 Task: Research Airbnb accommodation in Raahe, Finland from 10th December, 2023 to 15th December, 2023 for 7 adults. Place can be entire room or shared room with 4 bedrooms having 7 beds and 4 bathrooms. Property type can be house. Amenities needed are: wifi, TV, free parkinig on premises, gym, breakfast.
Action: Mouse moved to (464, 148)
Screenshot: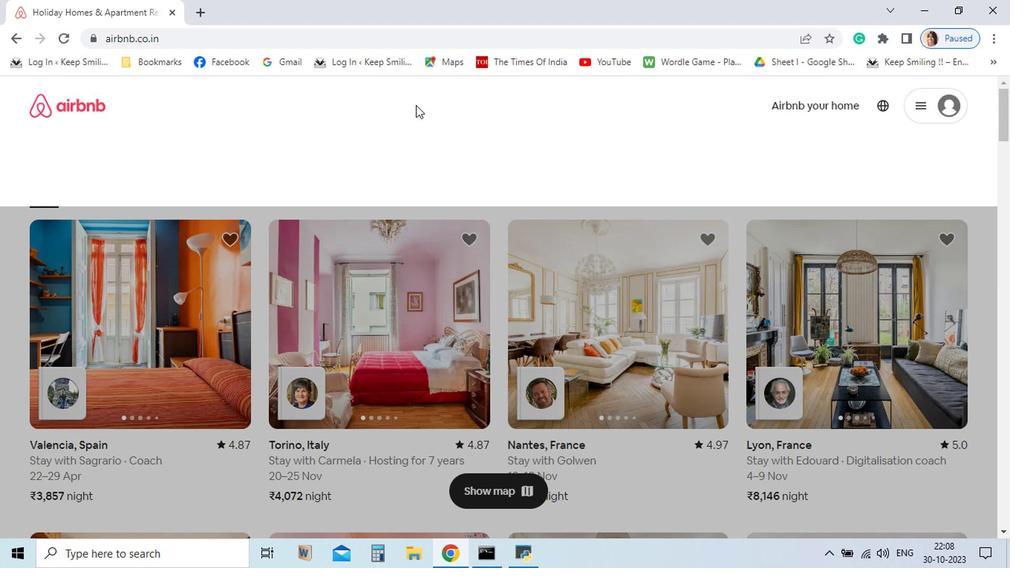
Action: Mouse pressed left at (464, 148)
Screenshot: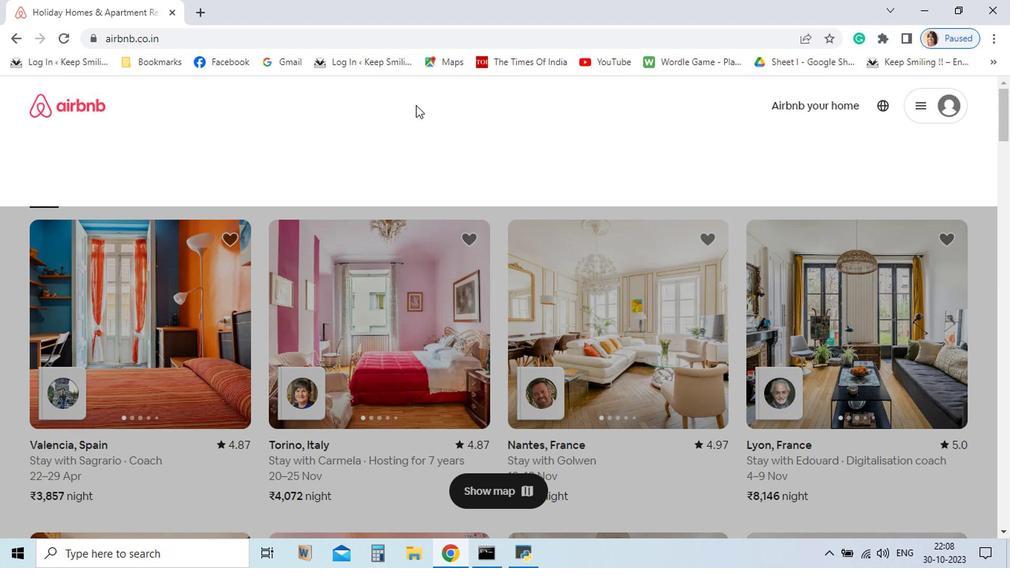 
Action: Mouse moved to (463, 189)
Screenshot: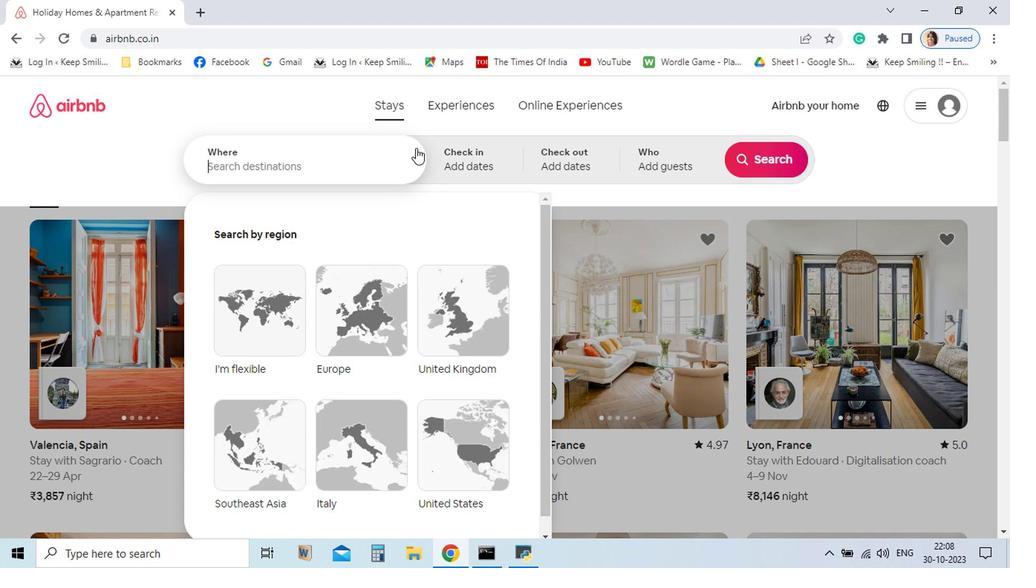 
Action: Key pressed <Key.shift>Raahe
Screenshot: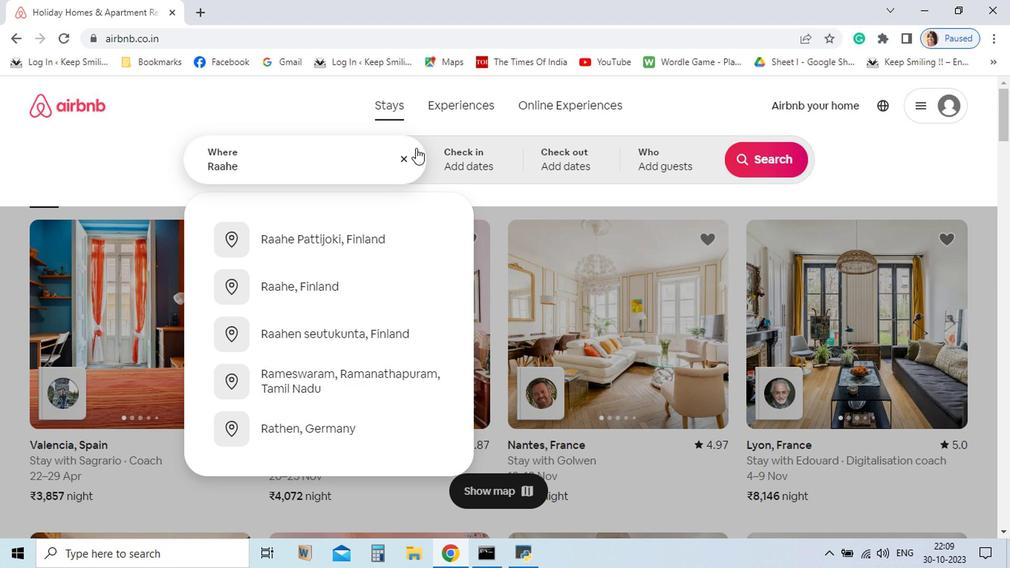 
Action: Mouse moved to (400, 311)
Screenshot: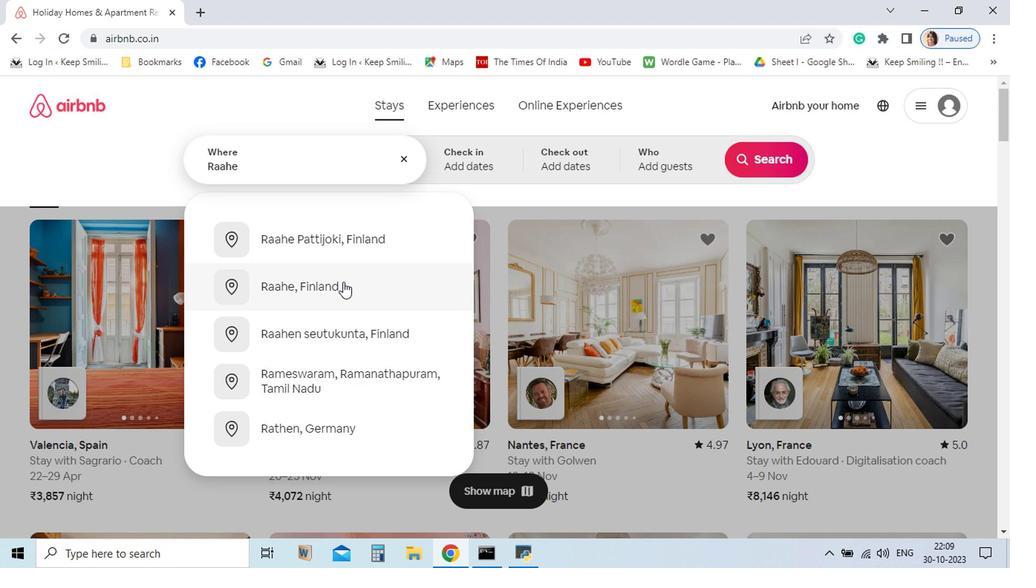 
Action: Mouse pressed left at (400, 311)
Screenshot: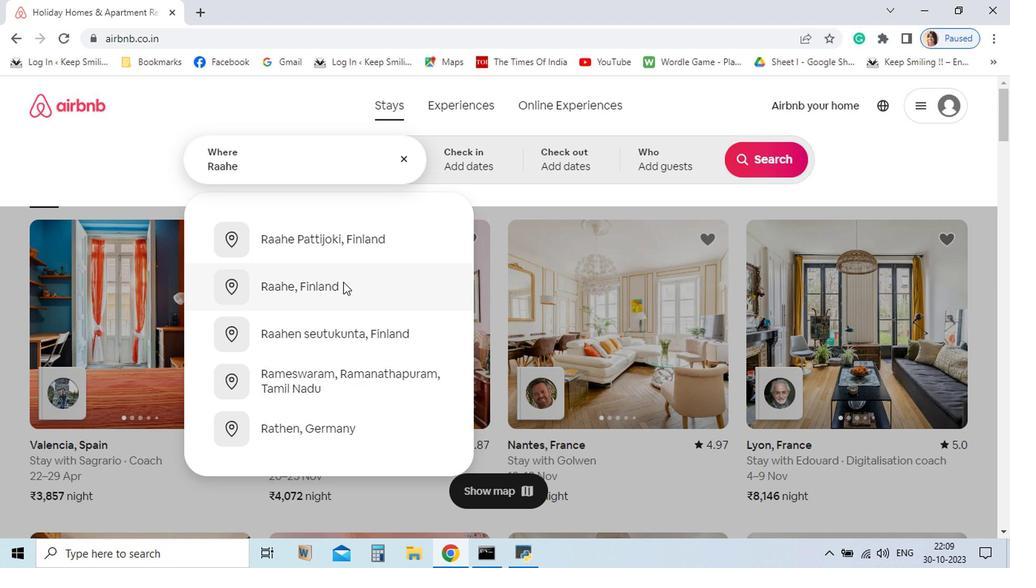 
Action: Mouse moved to (764, 302)
Screenshot: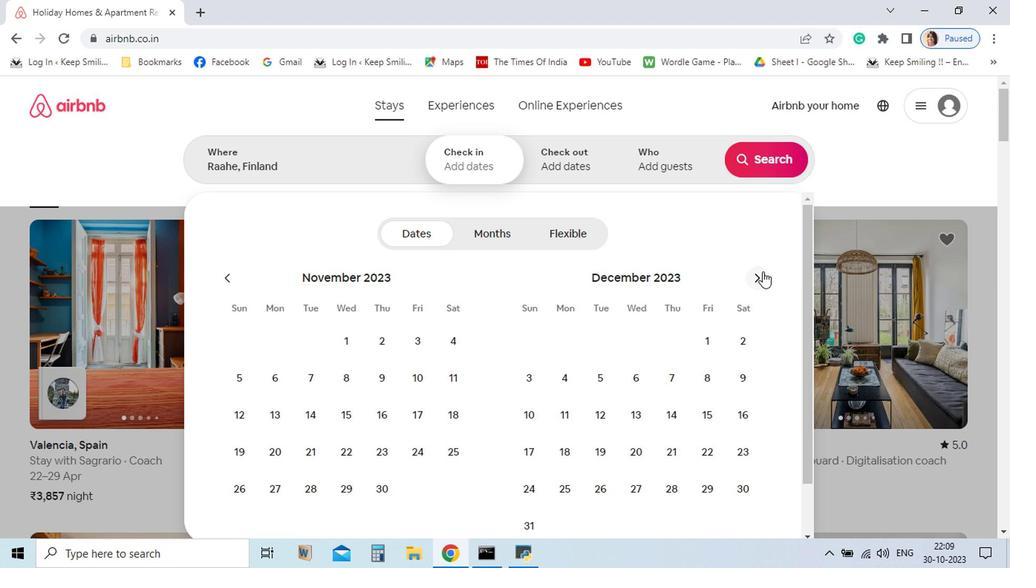 
Action: Mouse pressed left at (764, 302)
Screenshot: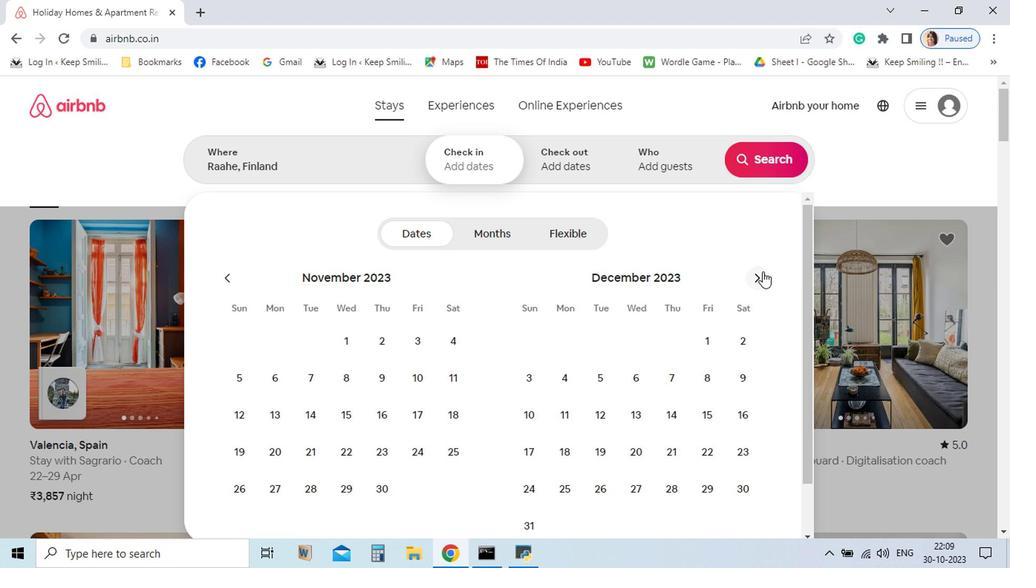 
Action: Mouse moved to (563, 432)
Screenshot: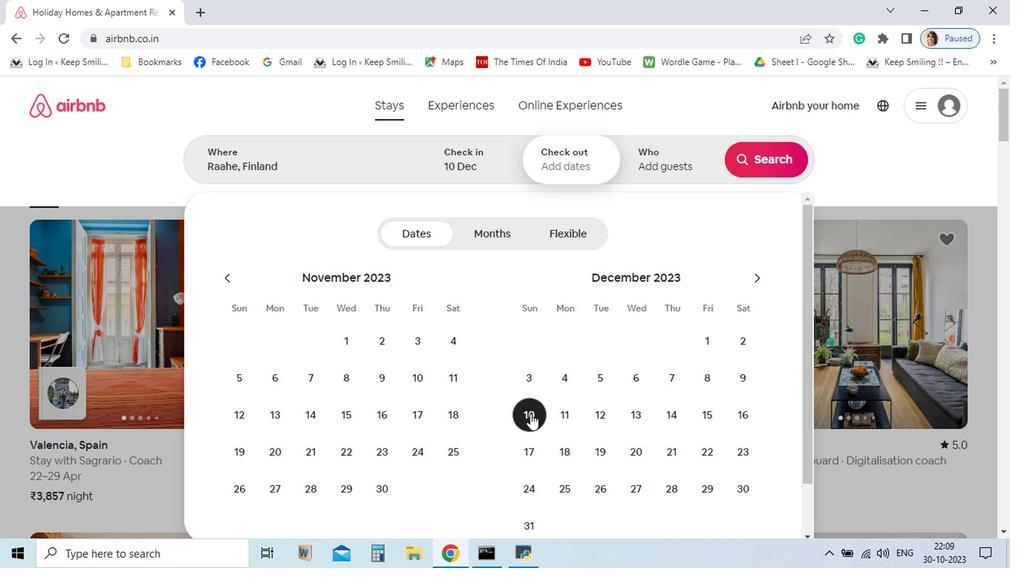 
Action: Mouse pressed left at (563, 432)
Screenshot: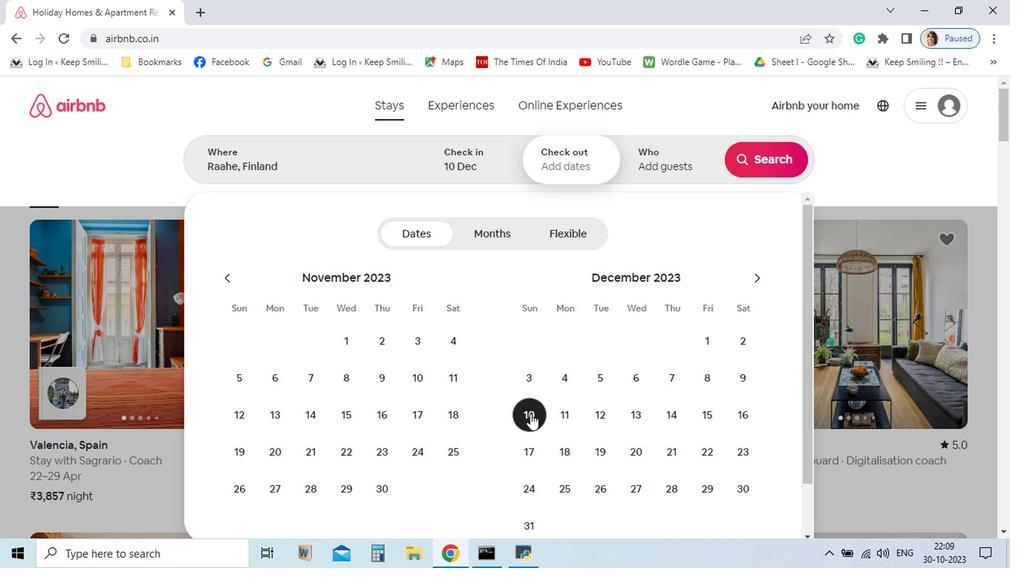 
Action: Mouse moved to (718, 431)
Screenshot: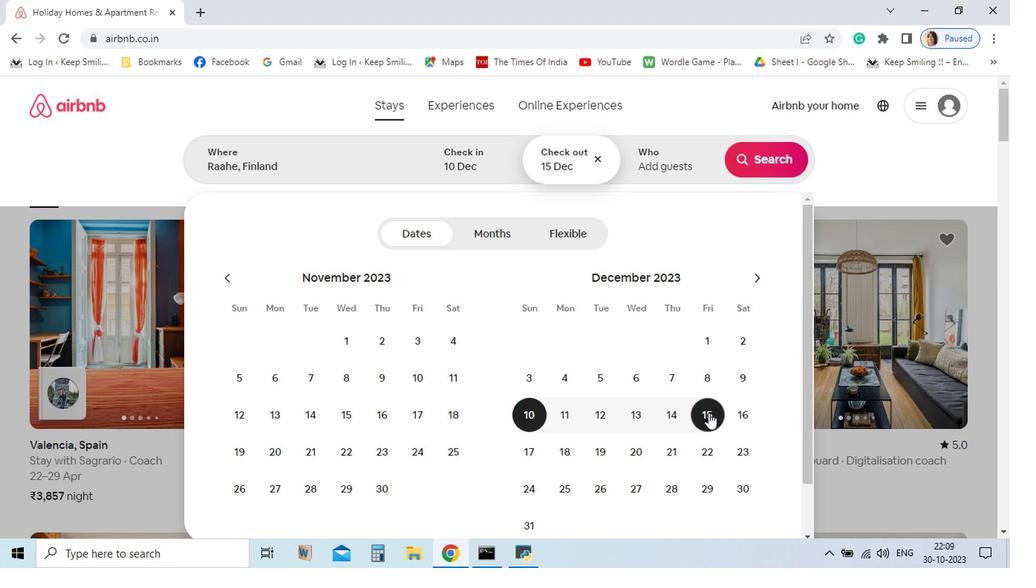 
Action: Mouse pressed left at (718, 431)
Screenshot: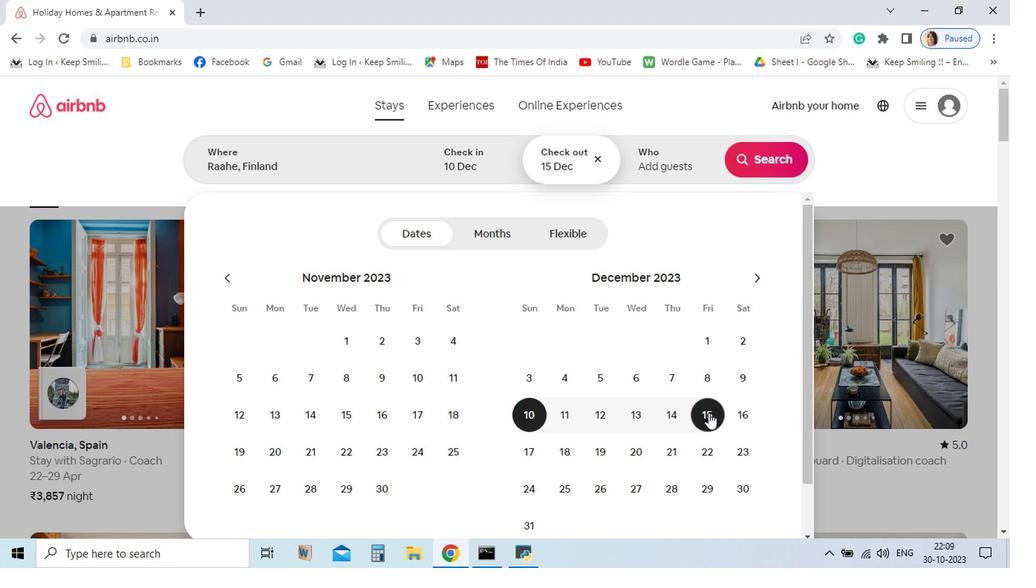 
Action: Mouse moved to (687, 204)
Screenshot: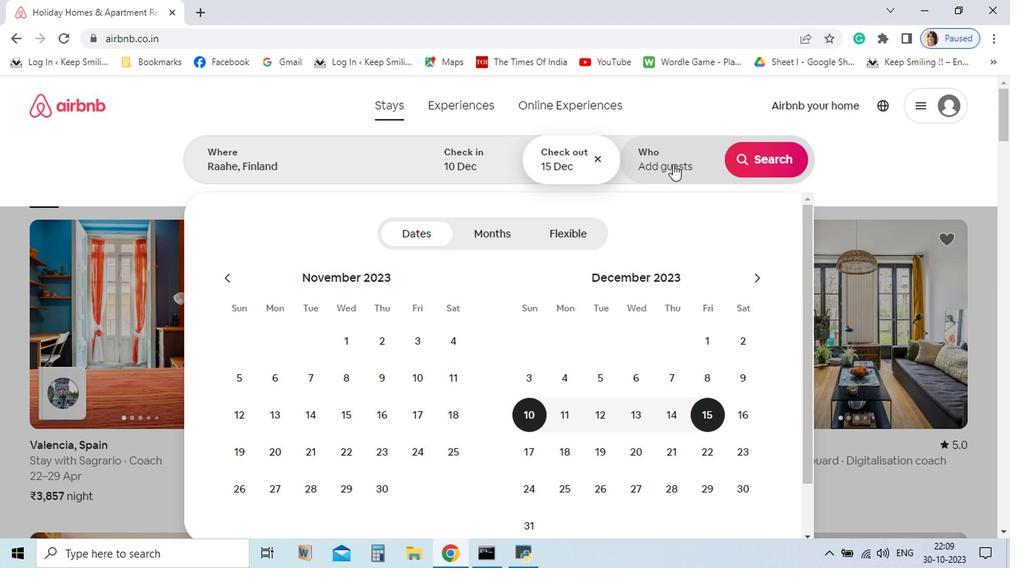 
Action: Mouse pressed left at (687, 204)
Screenshot: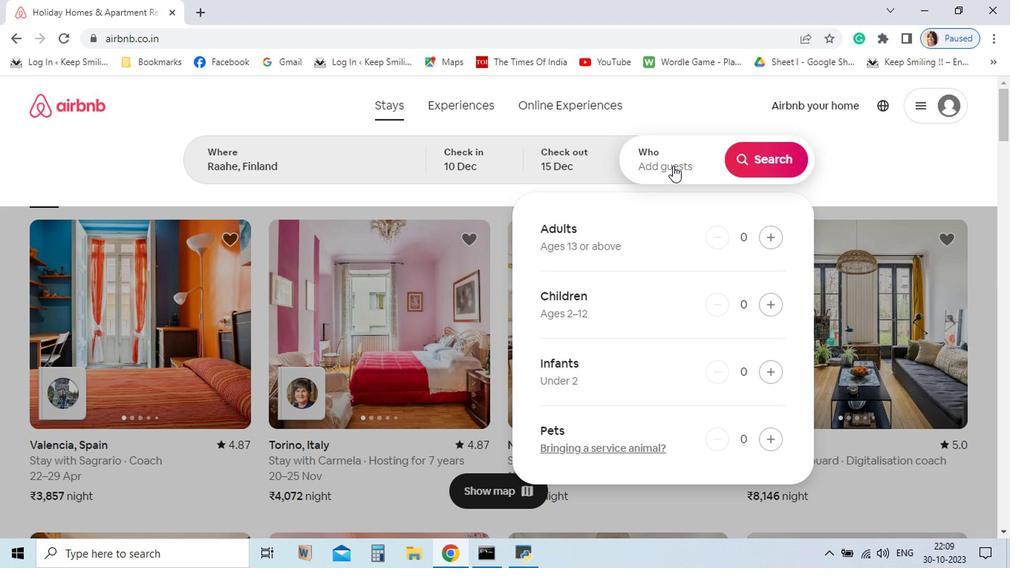 
Action: Mouse moved to (775, 269)
Screenshot: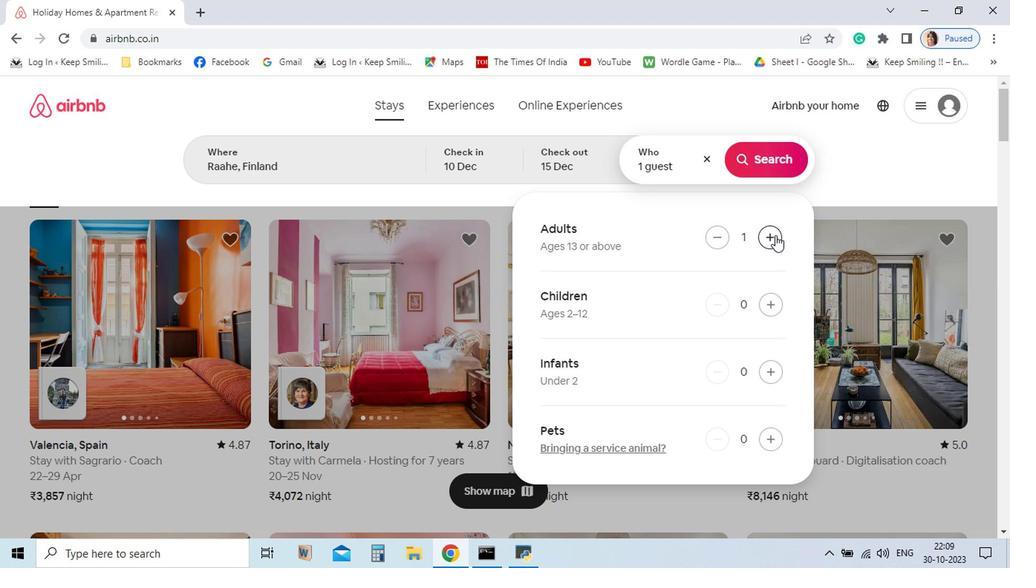
Action: Mouse pressed left at (775, 269)
Screenshot: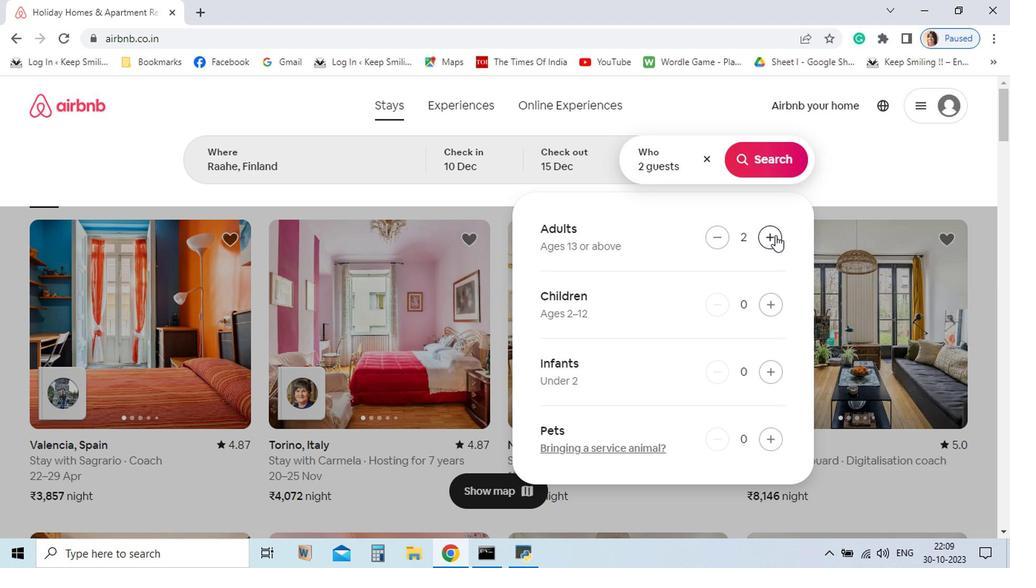 
Action: Mouse pressed left at (775, 269)
Screenshot: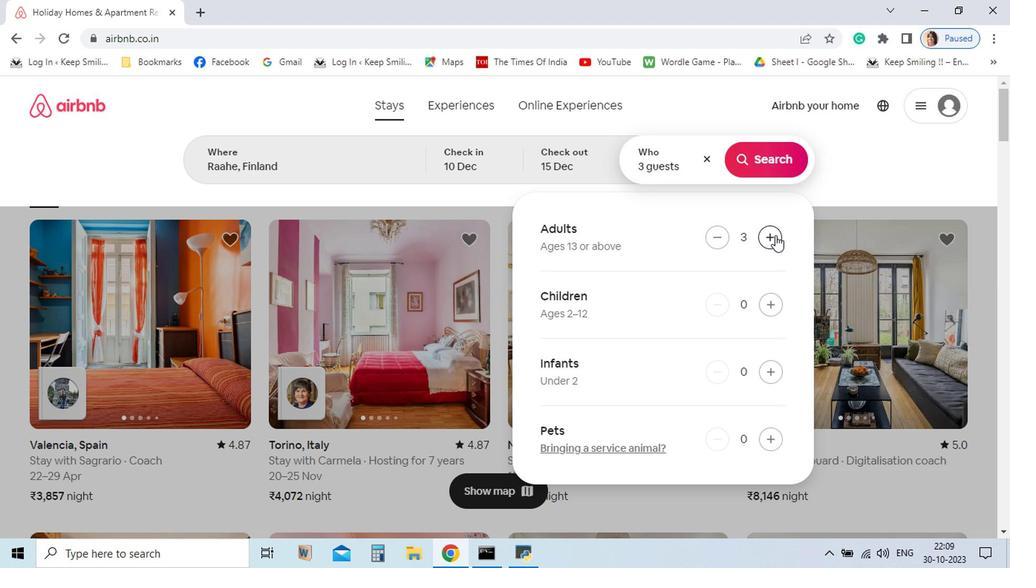 
Action: Mouse pressed left at (775, 269)
Screenshot: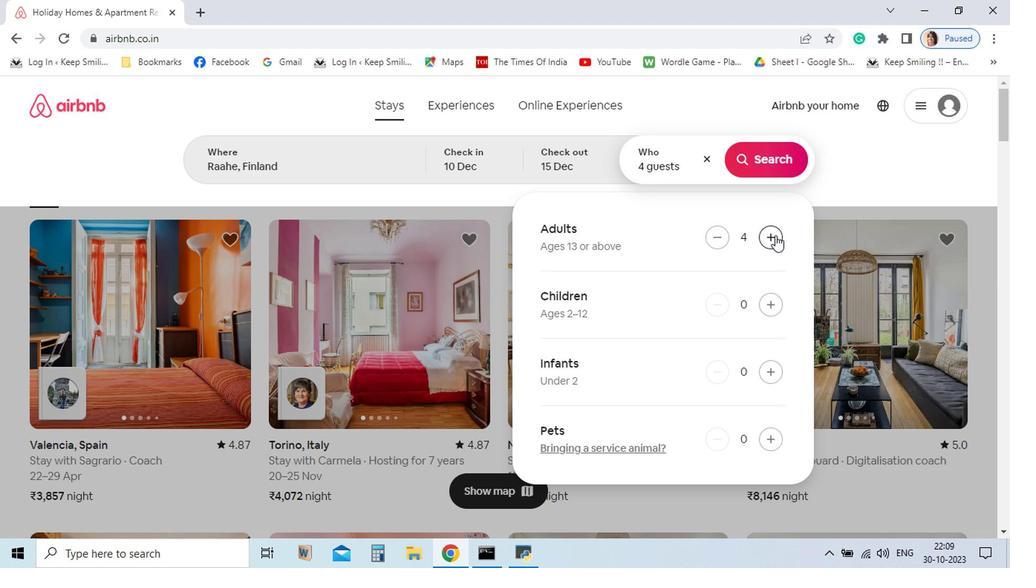 
Action: Mouse pressed left at (775, 269)
Screenshot: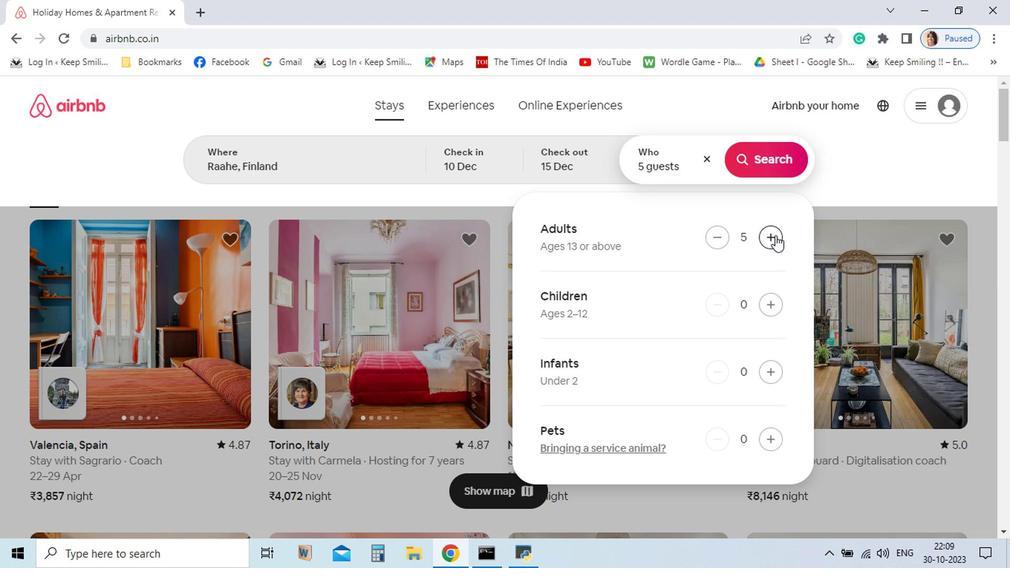 
Action: Mouse pressed left at (775, 269)
Screenshot: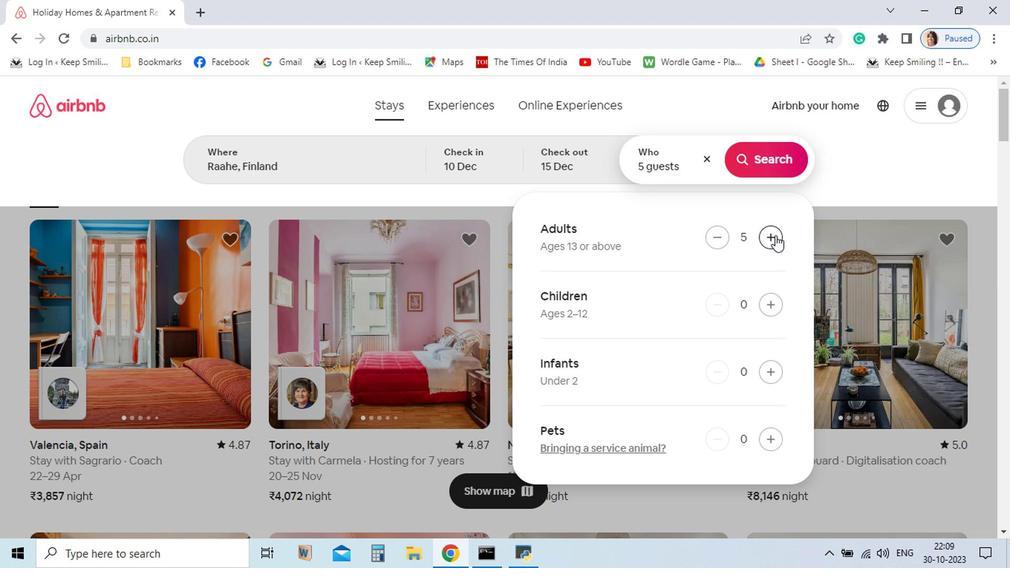 
Action: Mouse pressed left at (775, 269)
Screenshot: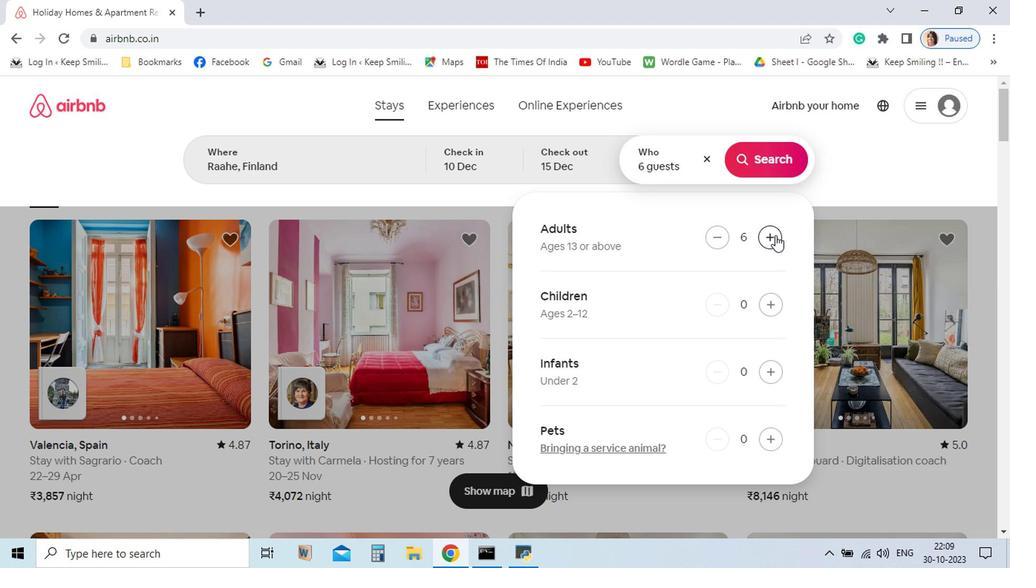 
Action: Mouse pressed left at (775, 269)
Screenshot: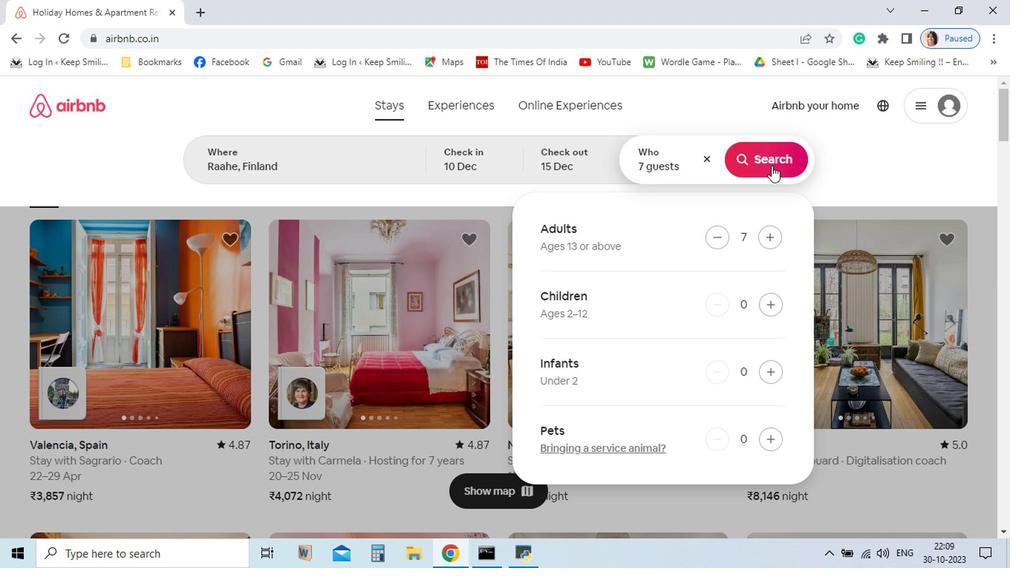 
Action: Mouse moved to (770, 195)
Screenshot: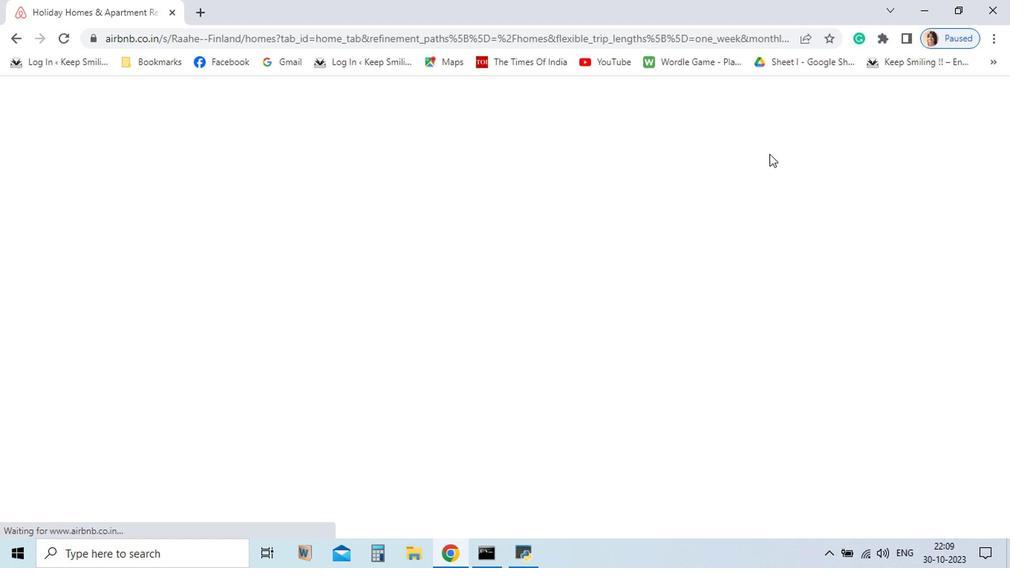 
Action: Mouse pressed left at (770, 195)
Screenshot: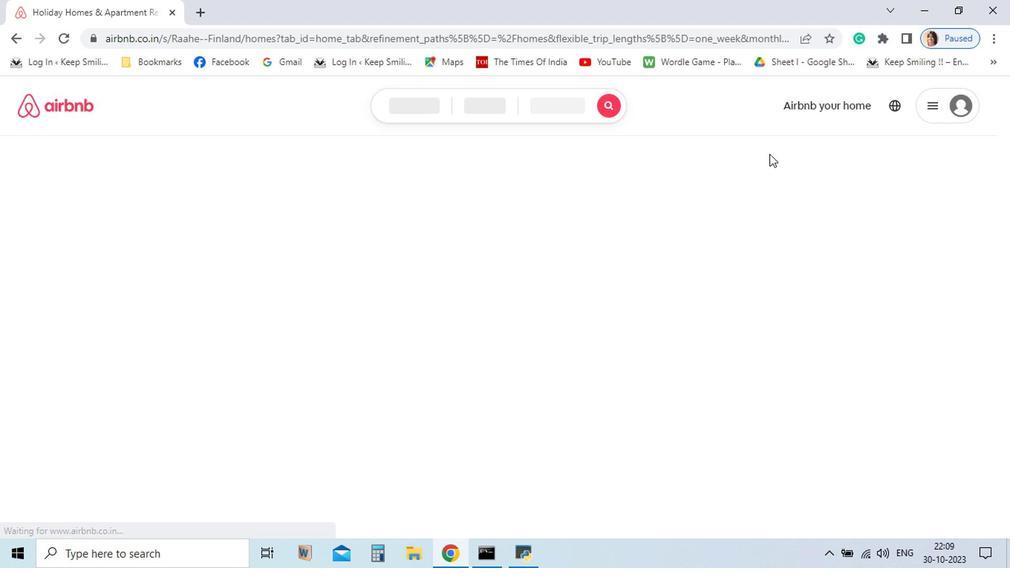 
Action: Mouse moved to (787, 200)
Screenshot: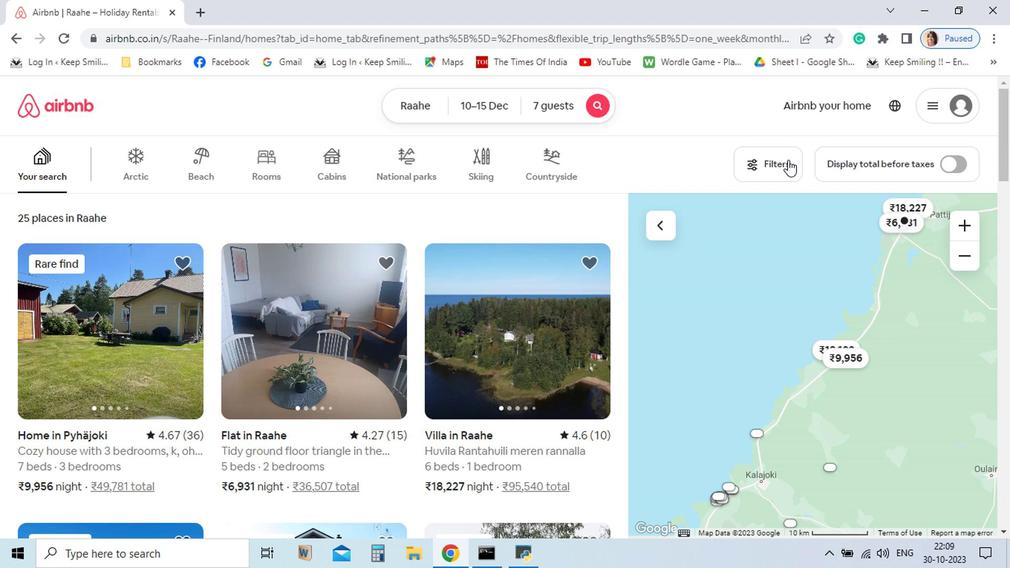
Action: Mouse pressed left at (787, 200)
Screenshot: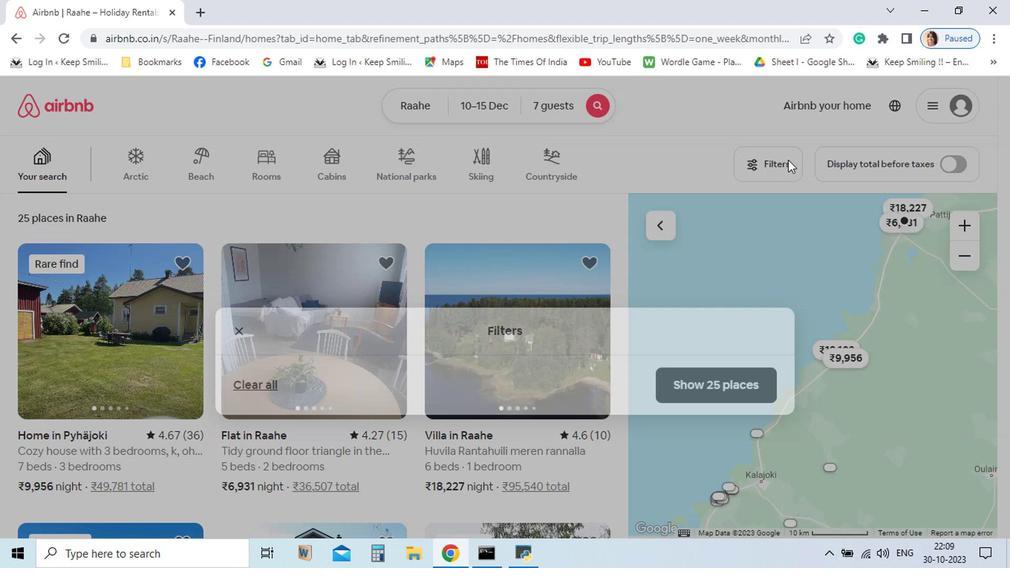 
Action: Mouse moved to (790, 230)
Screenshot: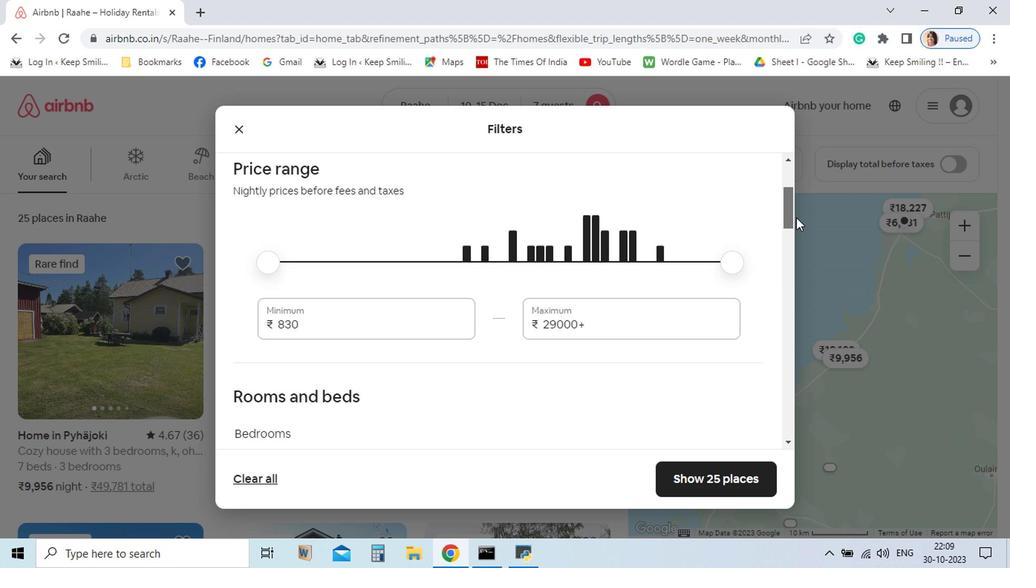 
Action: Mouse pressed left at (790, 230)
Screenshot: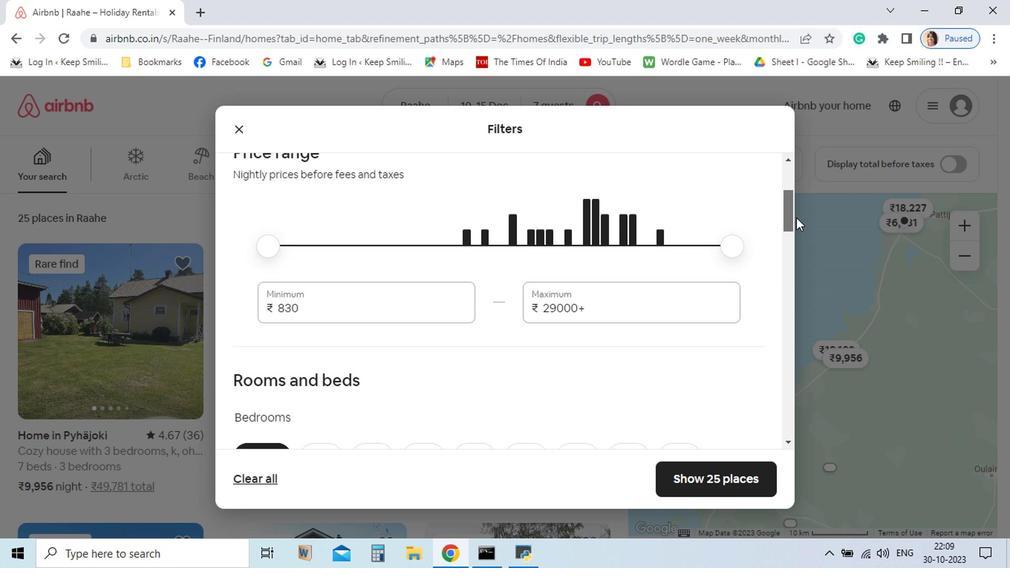 
Action: Mouse moved to (523, 343)
Screenshot: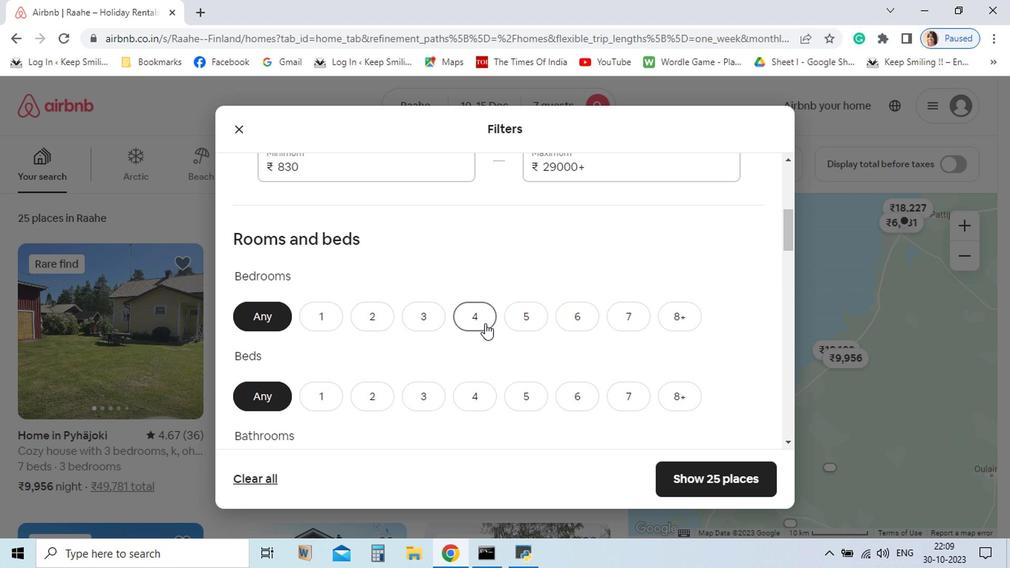 
Action: Mouse pressed left at (523, 343)
Screenshot: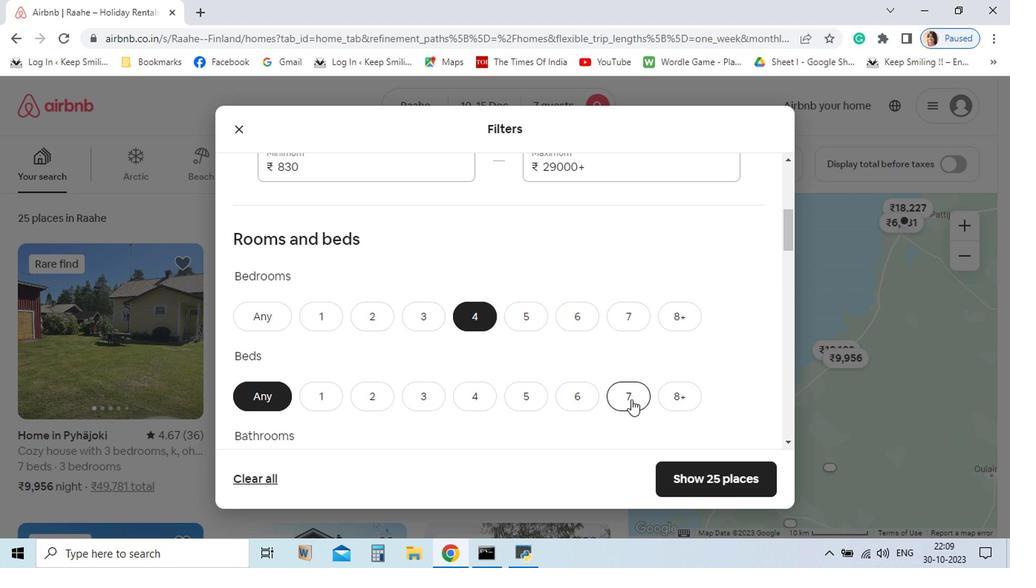 
Action: Mouse moved to (651, 412)
Screenshot: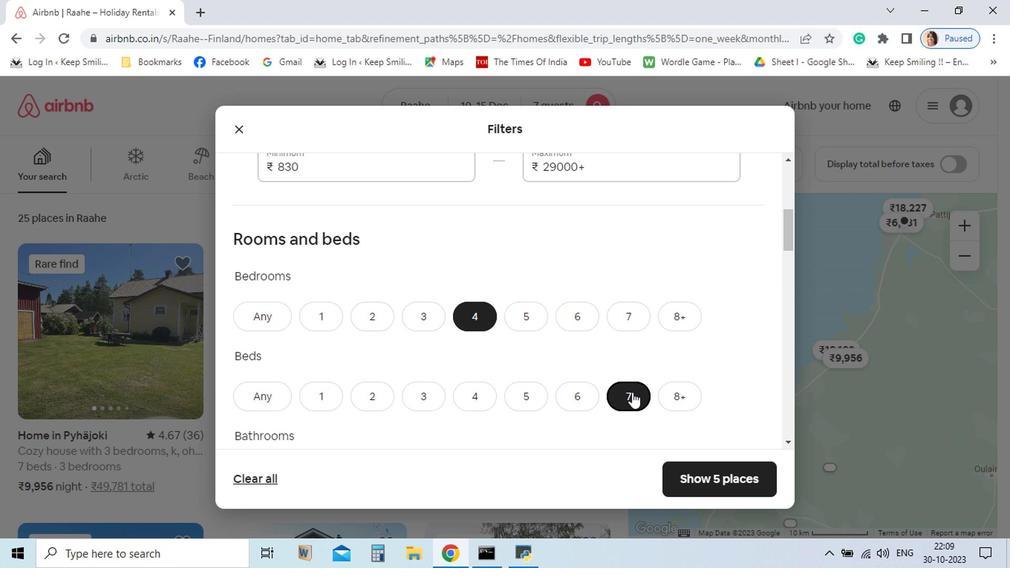 
Action: Mouse pressed left at (651, 412)
Screenshot: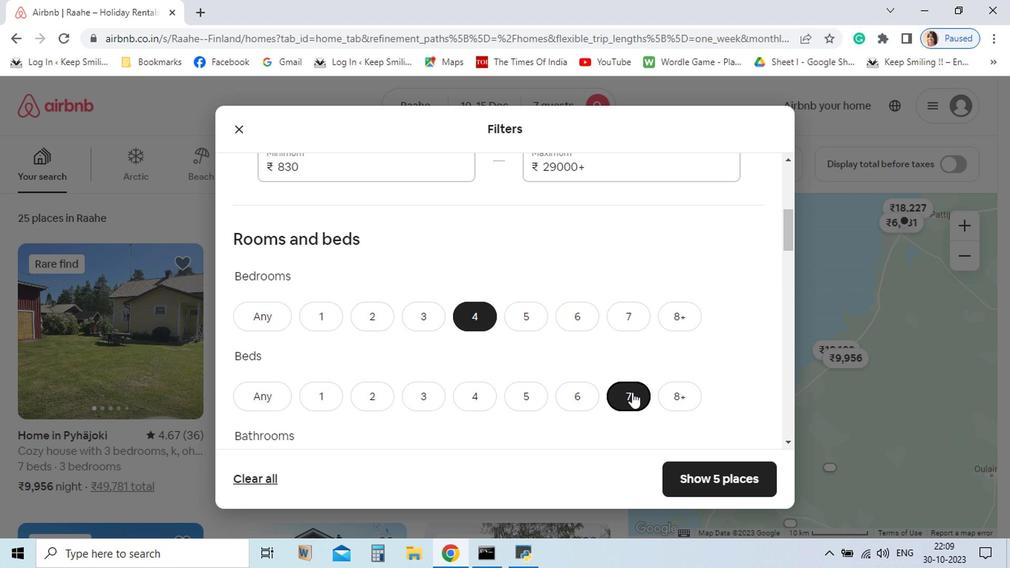 
Action: Mouse moved to (651, 412)
Screenshot: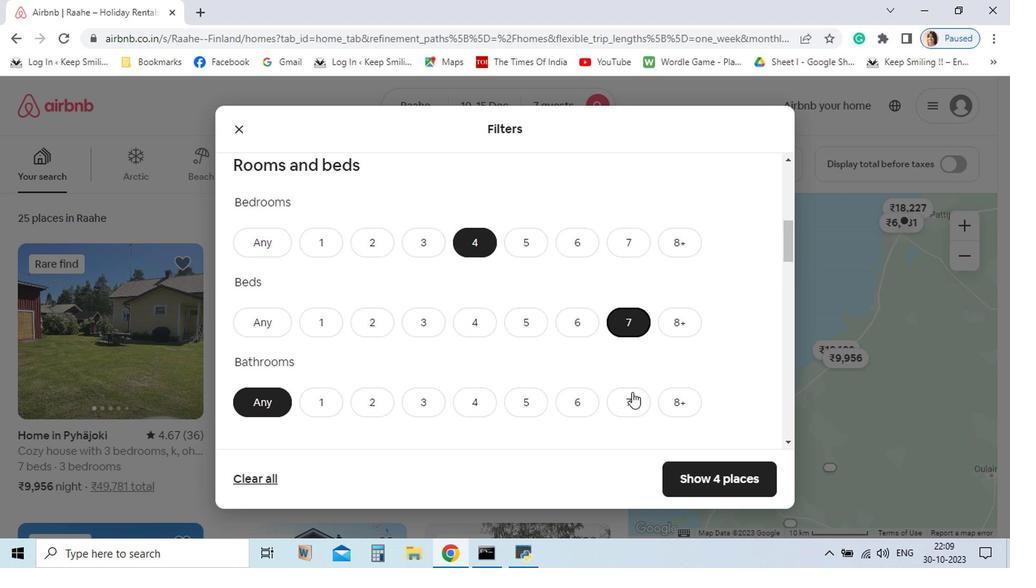 
Action: Mouse scrolled (651, 411) with delta (0, -1)
Screenshot: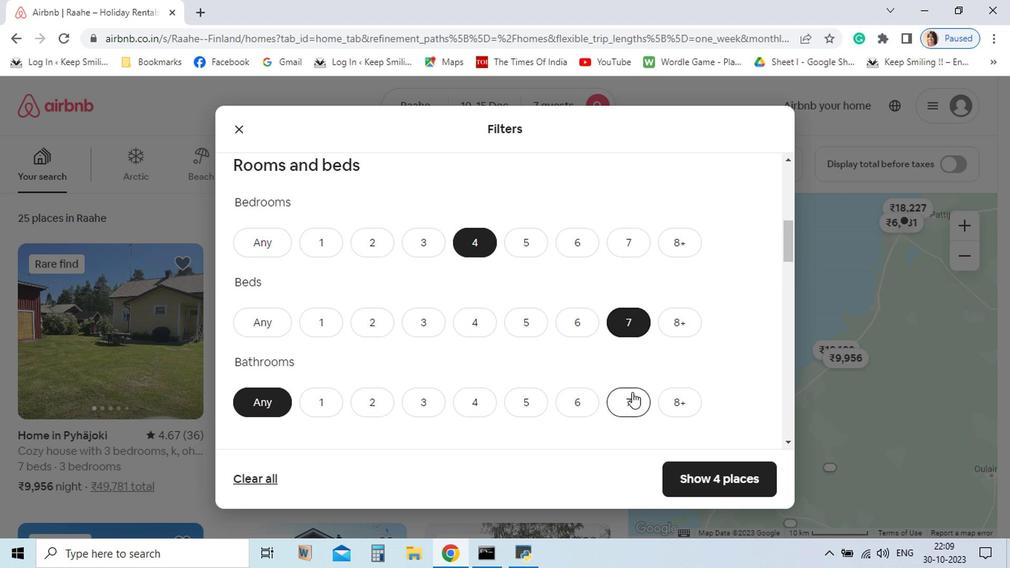 
Action: Mouse moved to (512, 424)
Screenshot: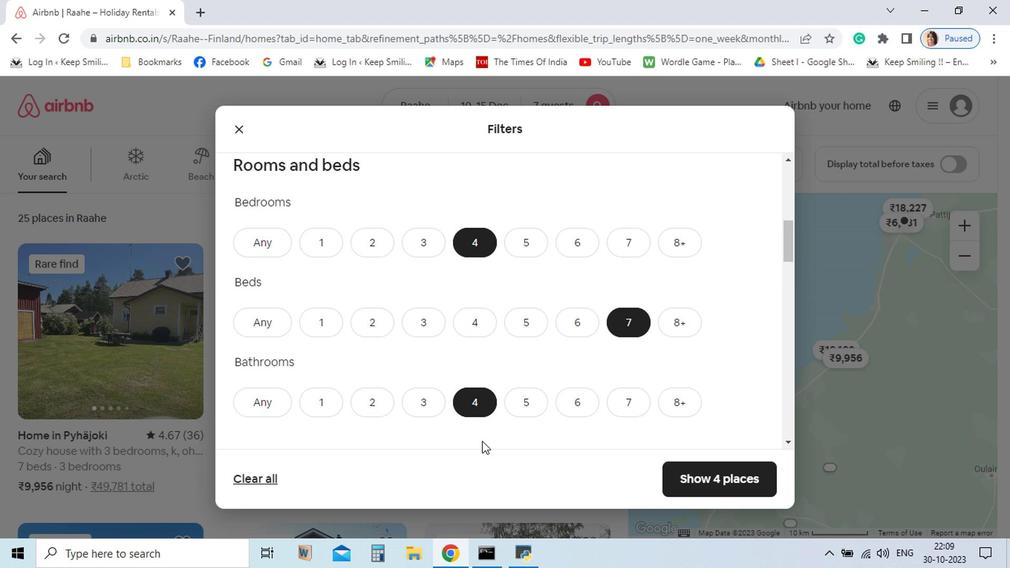 
Action: Mouse pressed left at (512, 424)
Screenshot: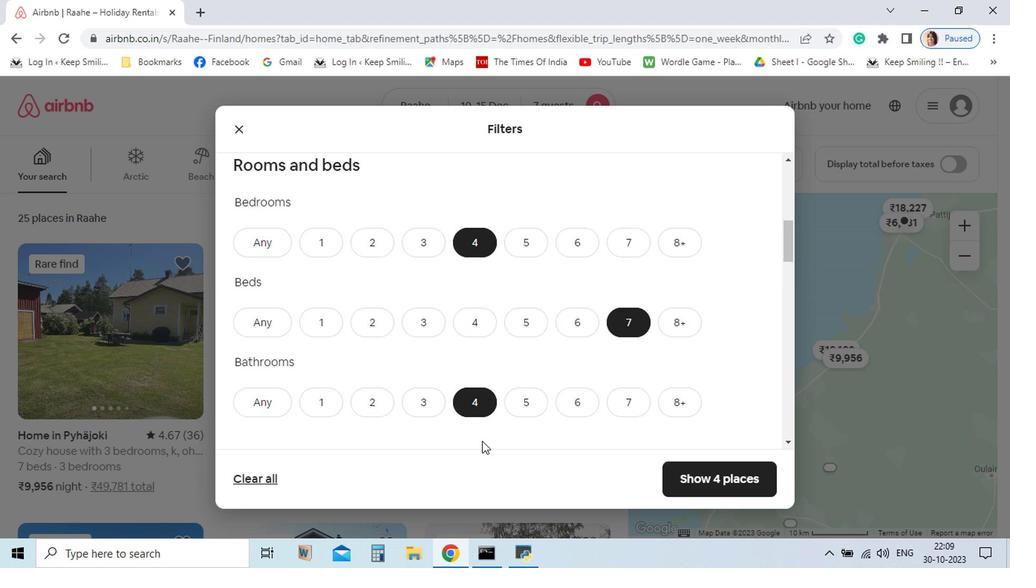 
Action: Mouse moved to (521, 457)
Screenshot: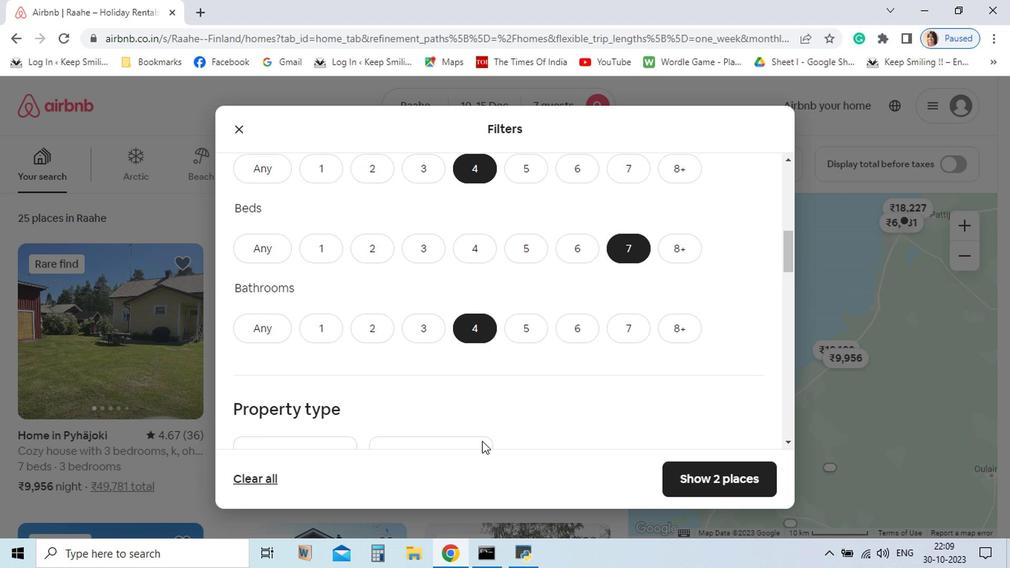 
Action: Mouse scrolled (521, 456) with delta (0, 0)
Screenshot: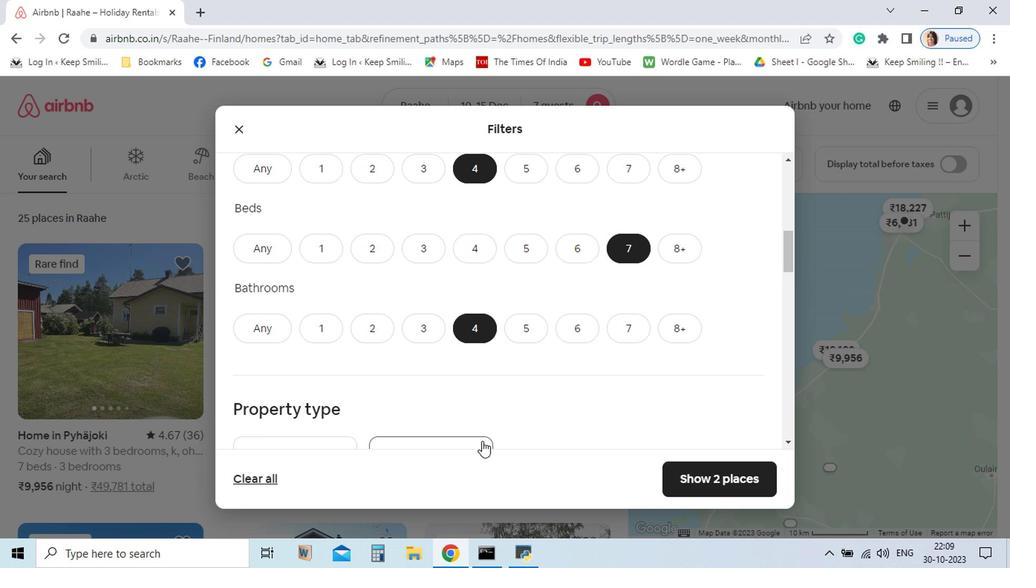 
Action: Mouse scrolled (521, 456) with delta (0, 0)
Screenshot: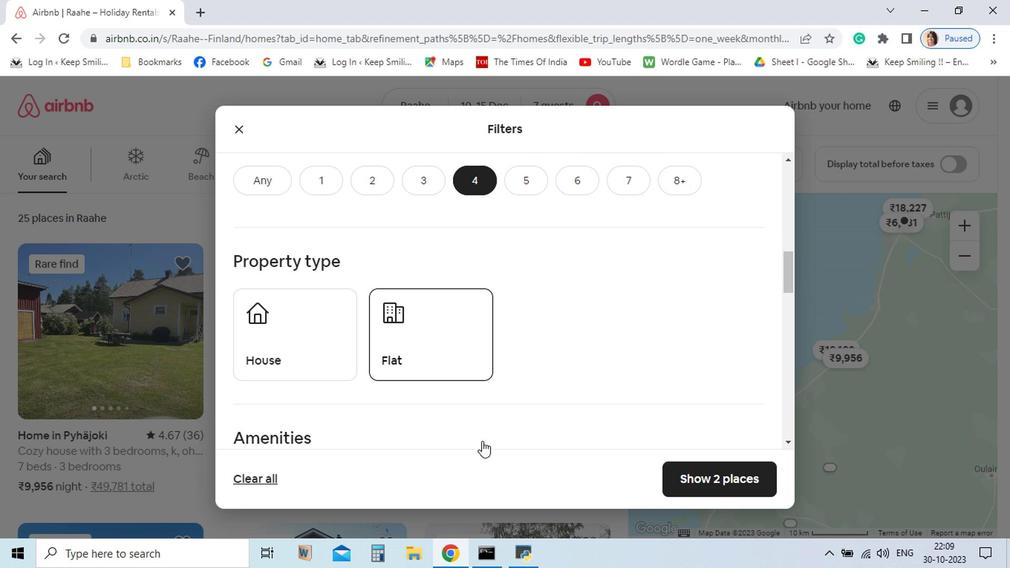 
Action: Mouse scrolled (521, 456) with delta (0, 0)
Screenshot: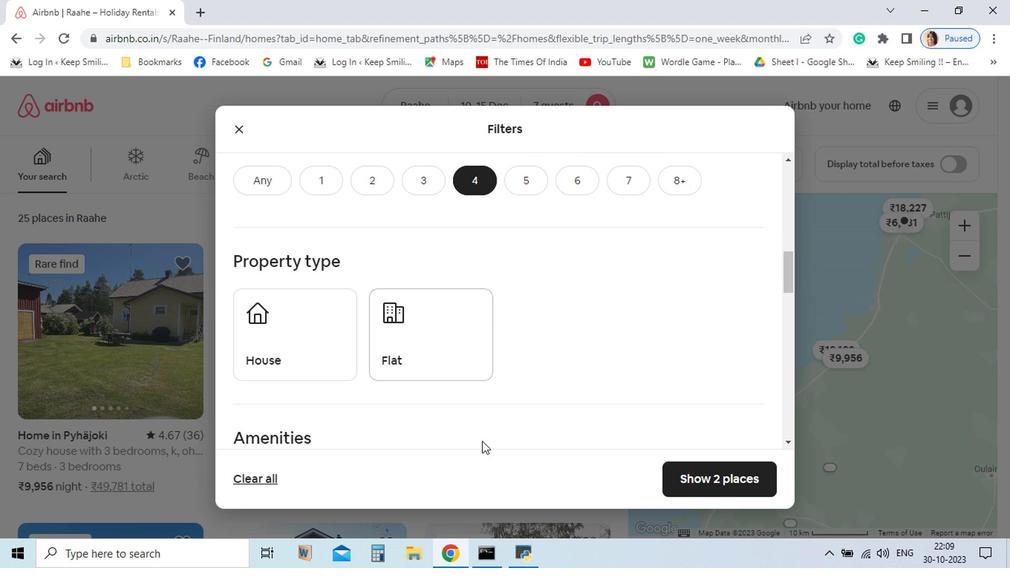 
Action: Mouse moved to (338, 366)
Screenshot: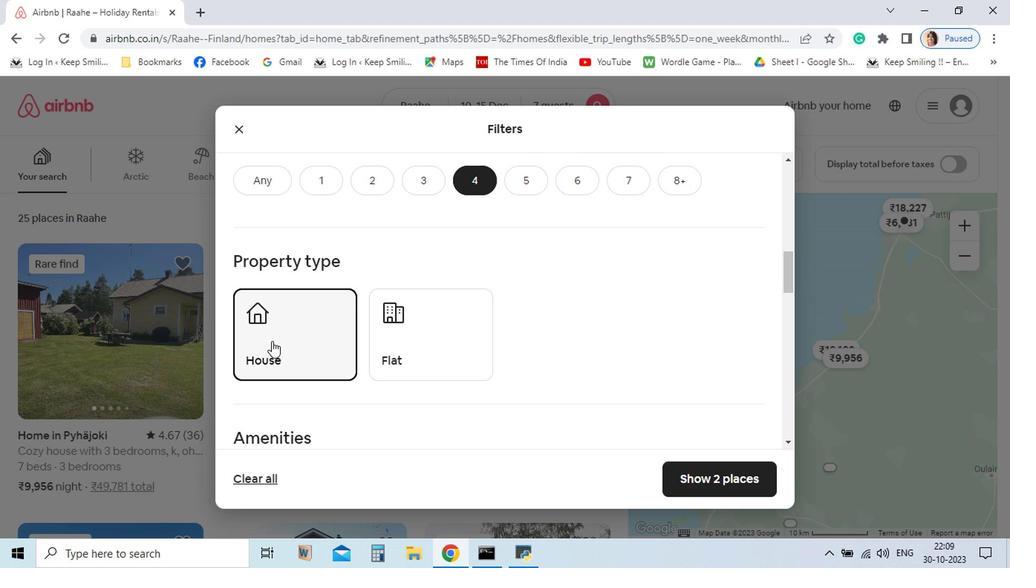 
Action: Mouse pressed left at (338, 366)
Screenshot: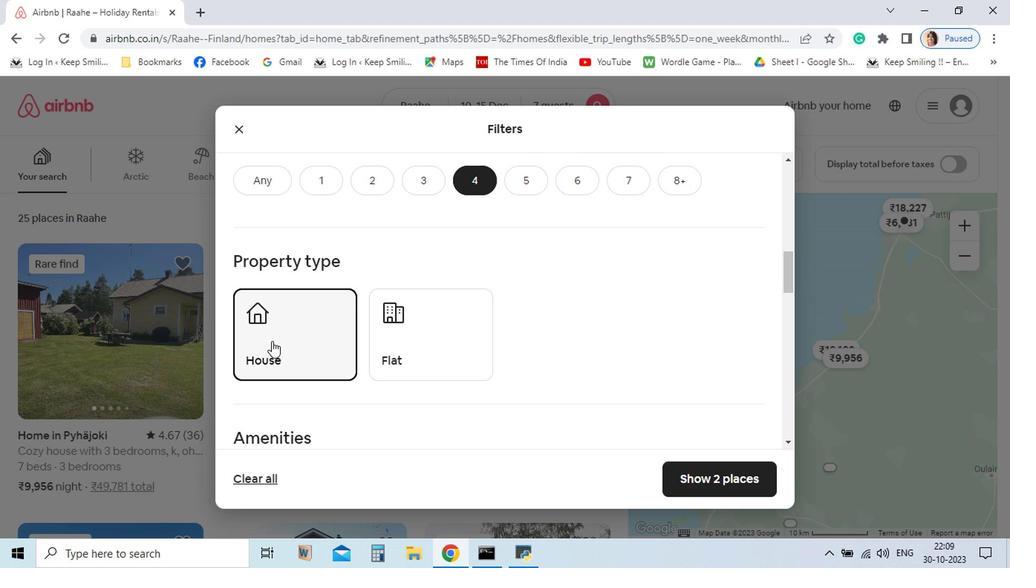 
Action: Mouse moved to (515, 429)
Screenshot: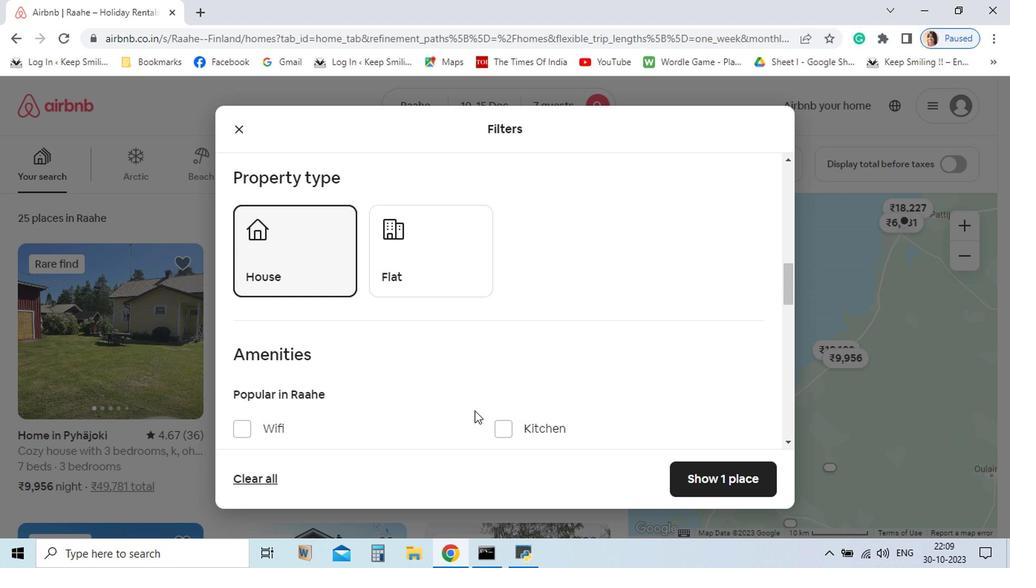 
Action: Mouse scrolled (515, 428) with delta (0, -1)
Screenshot: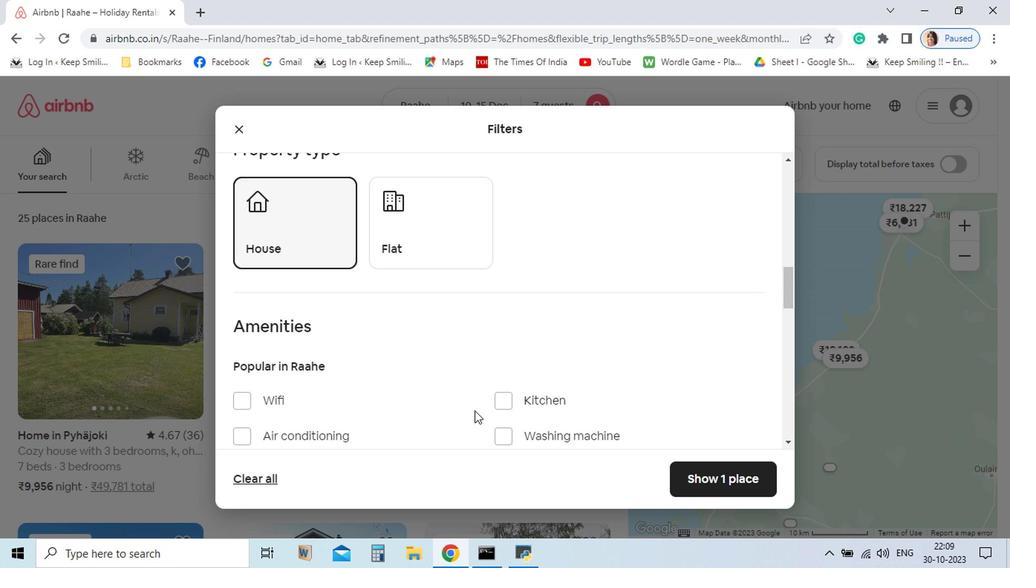 
Action: Mouse scrolled (515, 428) with delta (0, -1)
Screenshot: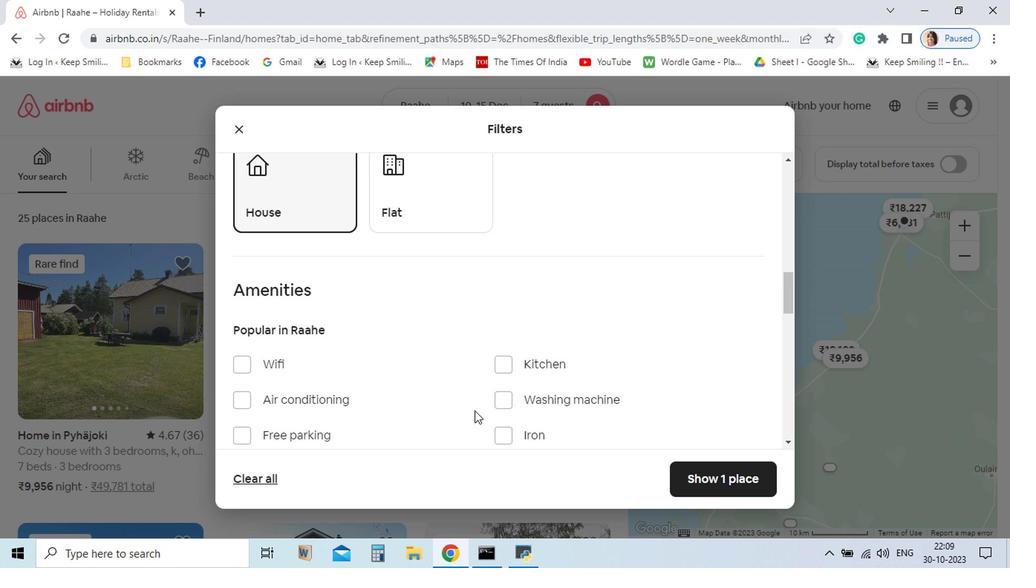 
Action: Mouse moved to (316, 385)
Screenshot: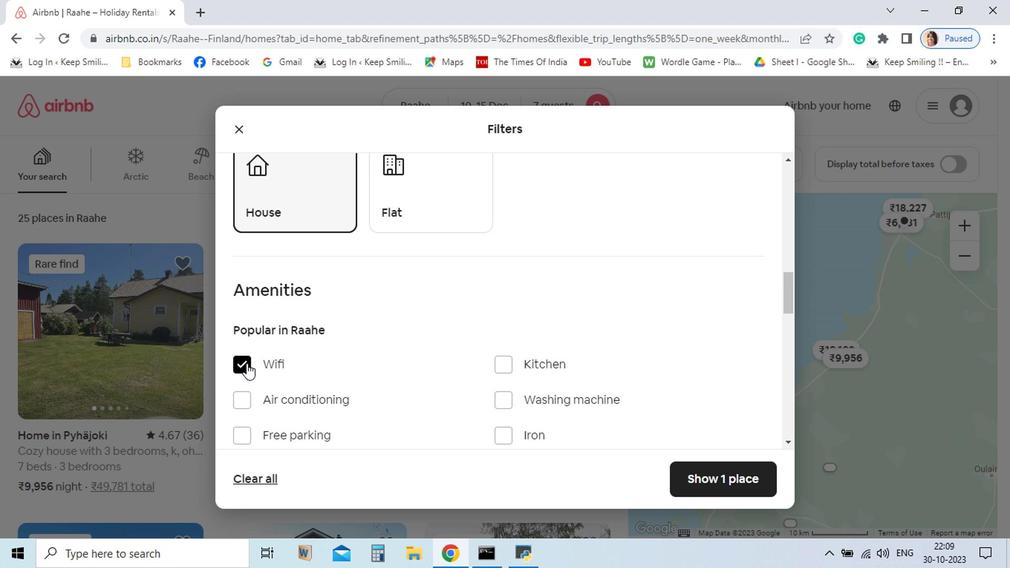 
Action: Mouse pressed left at (316, 385)
Screenshot: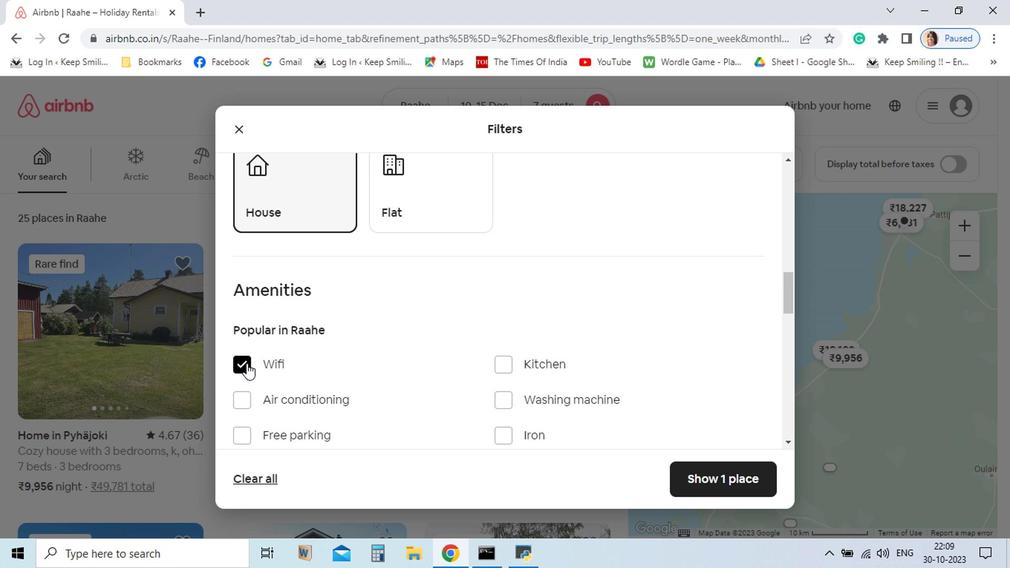 
Action: Mouse moved to (354, 245)
Screenshot: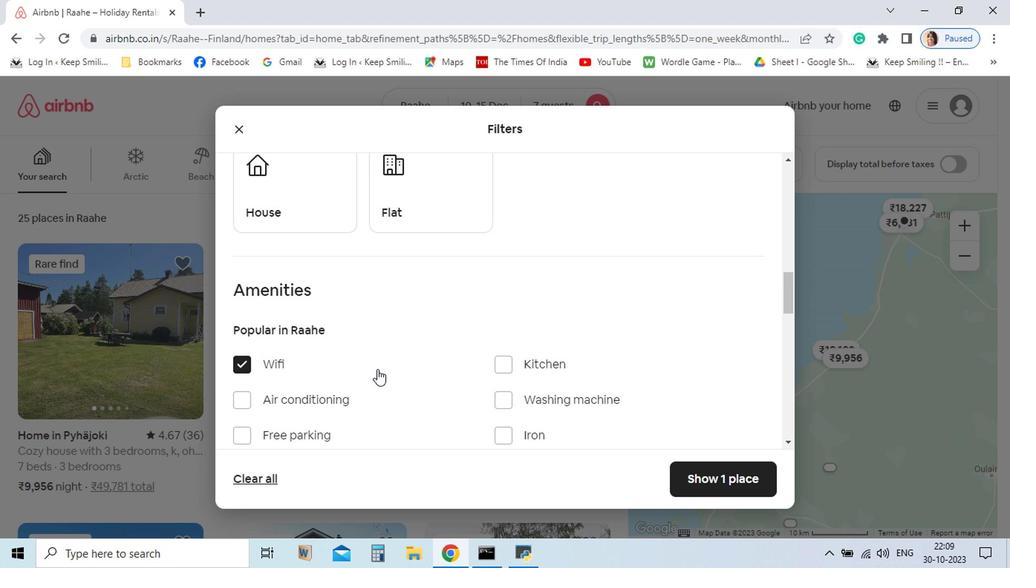 
Action: Mouse pressed left at (354, 245)
Screenshot: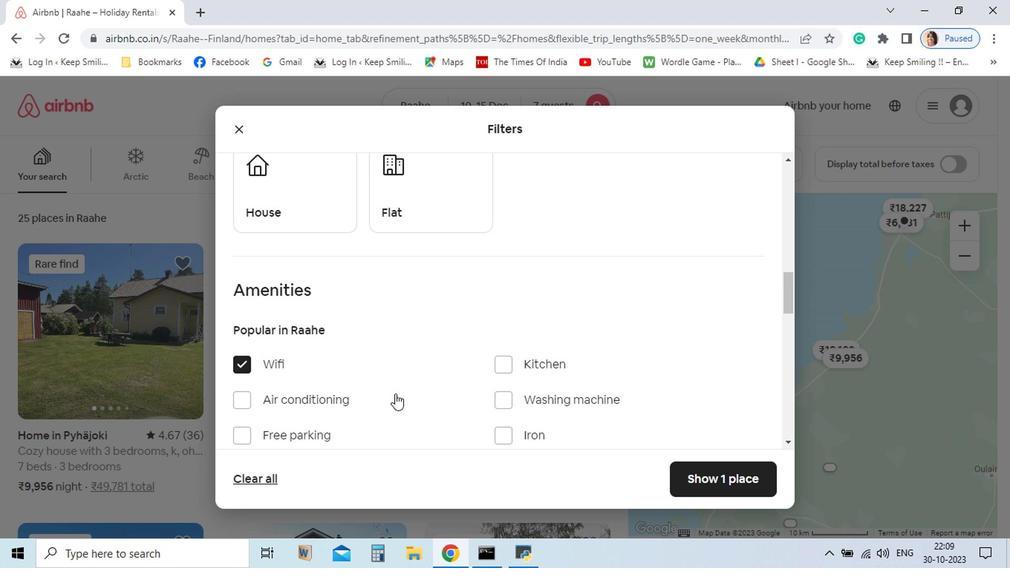 
Action: Mouse moved to (479, 444)
Screenshot: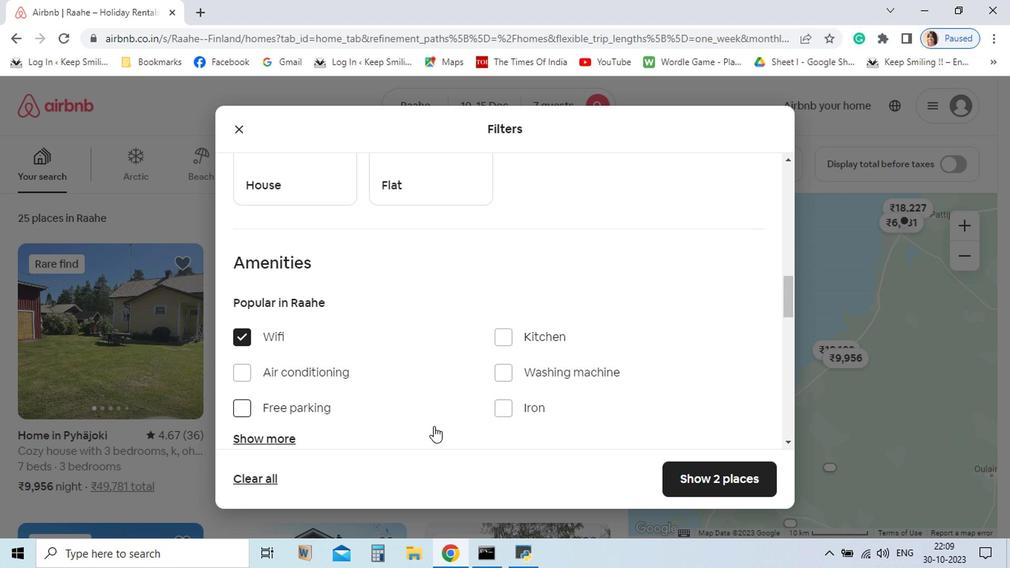 
Action: Mouse scrolled (479, 442) with delta (0, -1)
Screenshot: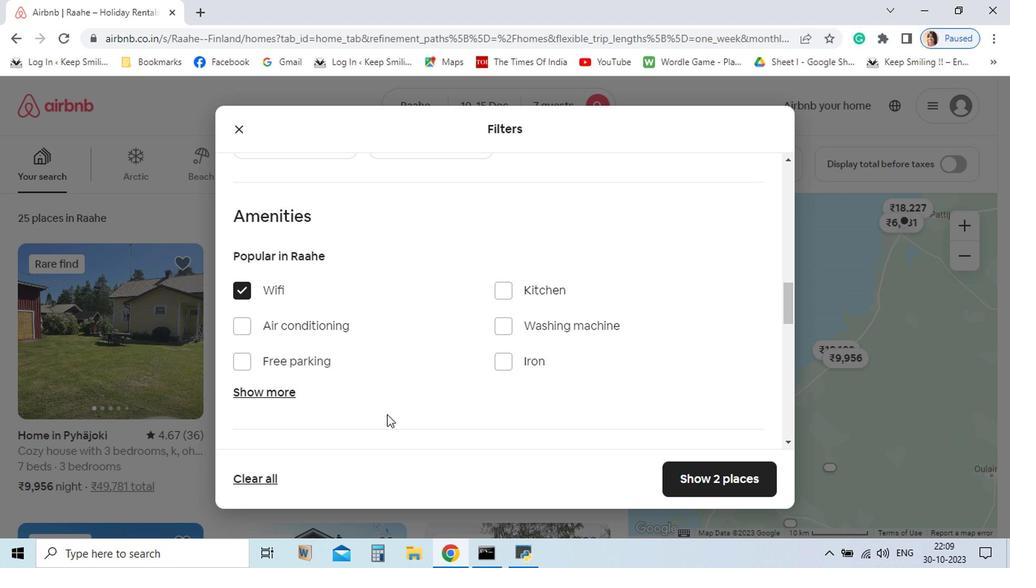 
Action: Mouse moved to (313, 378)
Screenshot: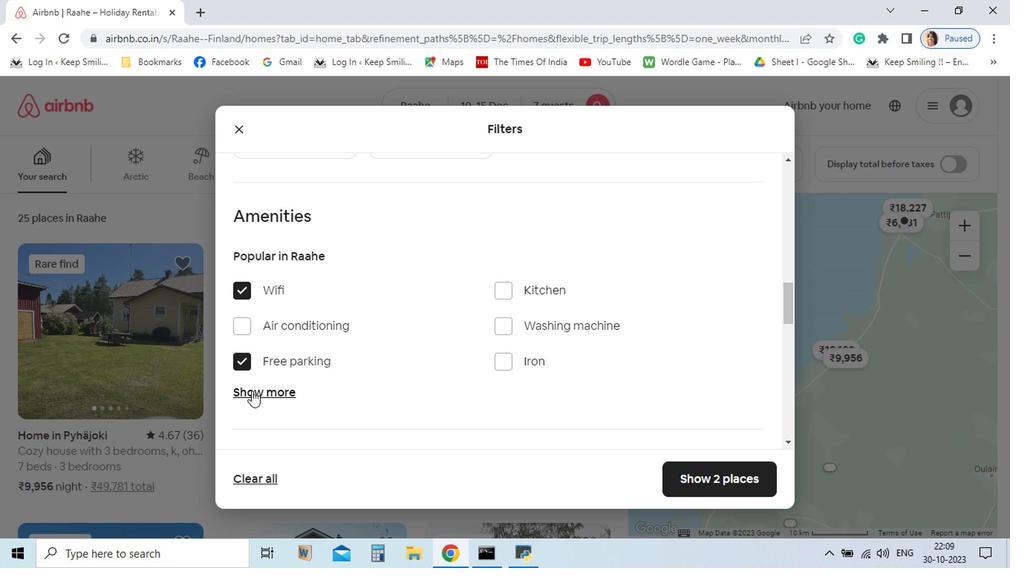 
Action: Mouse pressed left at (313, 378)
Screenshot: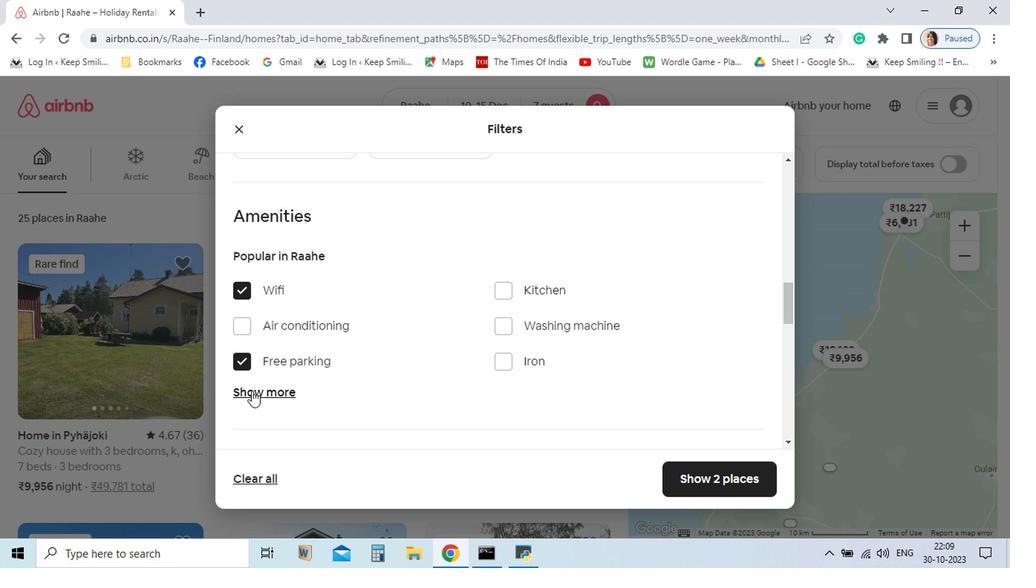
Action: Mouse moved to (321, 411)
Screenshot: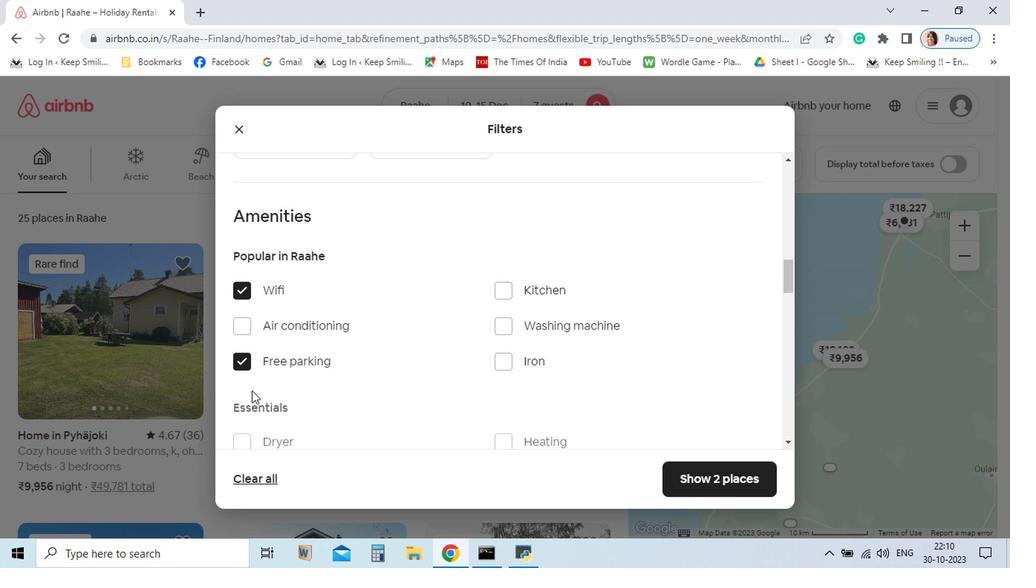 
Action: Mouse pressed left at (321, 411)
Screenshot: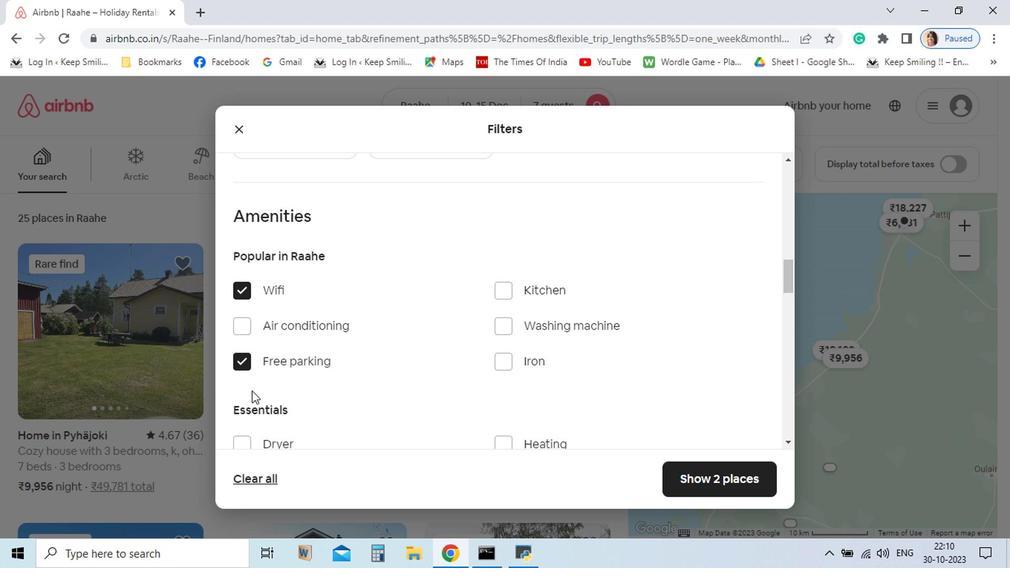 
Action: Mouse moved to (482, 442)
Screenshot: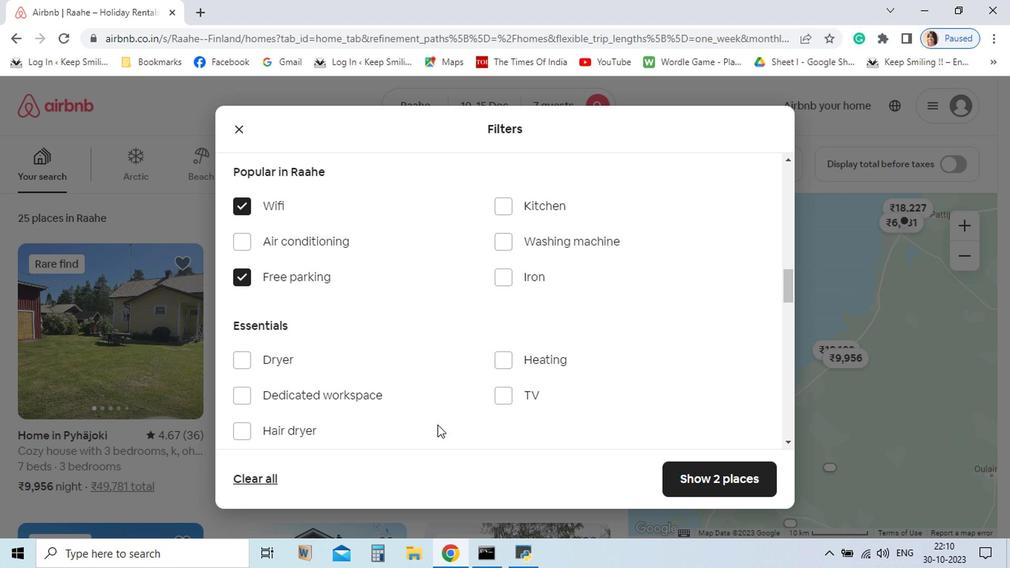 
Action: Mouse scrolled (482, 441) with delta (0, 0)
Screenshot: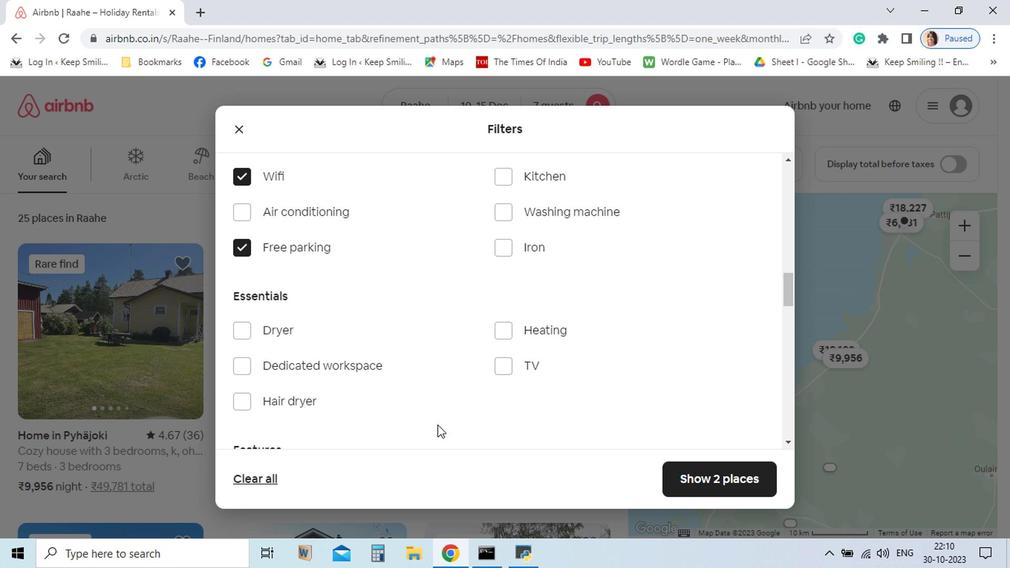 
Action: Mouse scrolled (482, 441) with delta (0, 0)
Screenshot: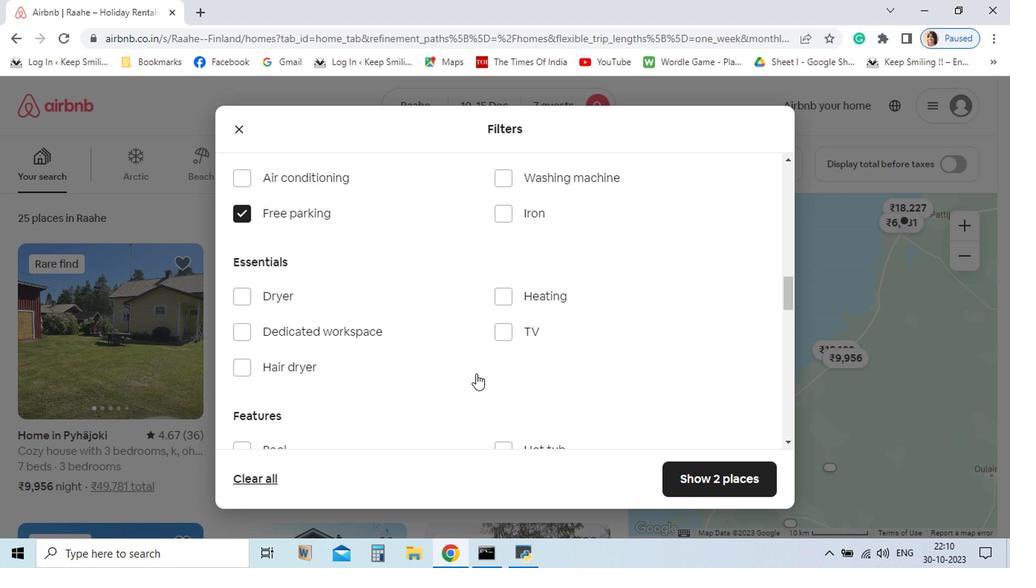 
Action: Mouse moved to (541, 356)
Screenshot: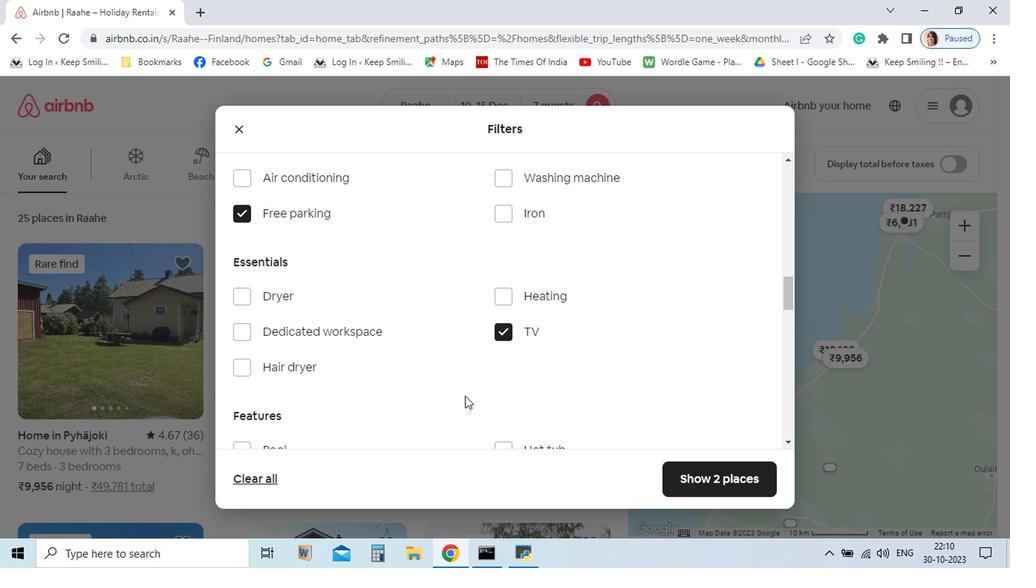 
Action: Mouse pressed left at (541, 356)
Screenshot: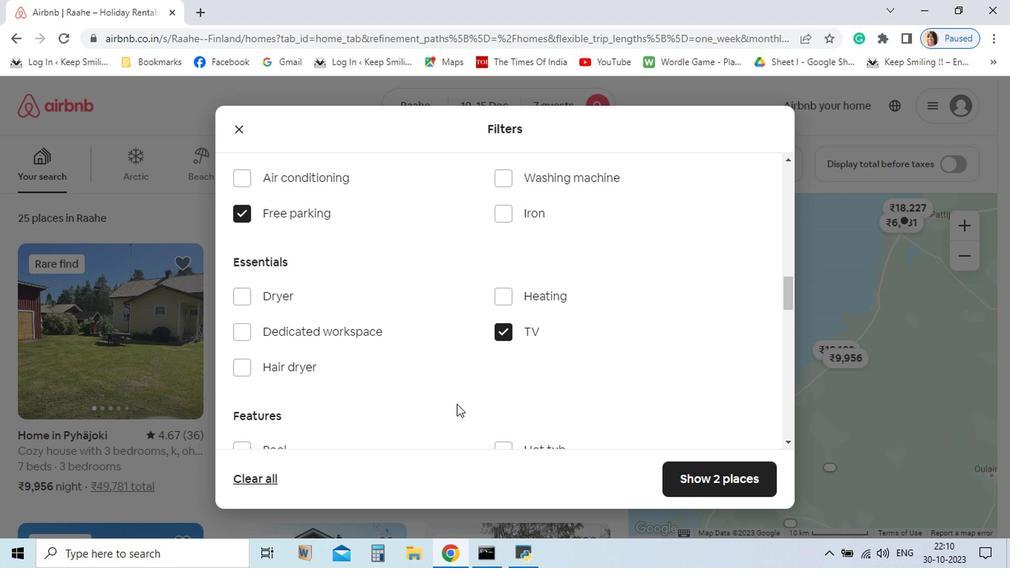 
Action: Mouse moved to (496, 426)
Screenshot: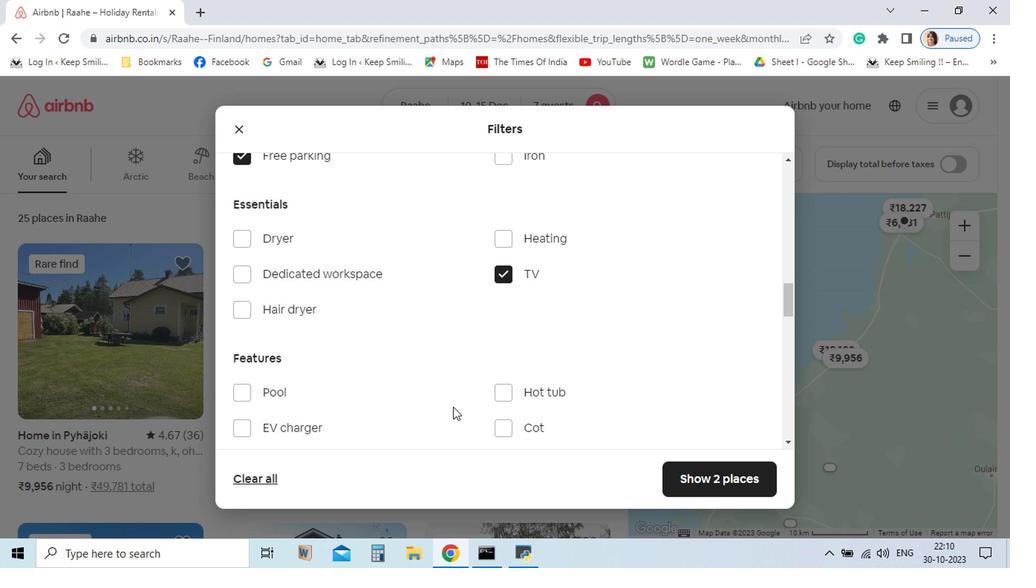 
Action: Mouse scrolled (496, 425) with delta (0, 0)
Screenshot: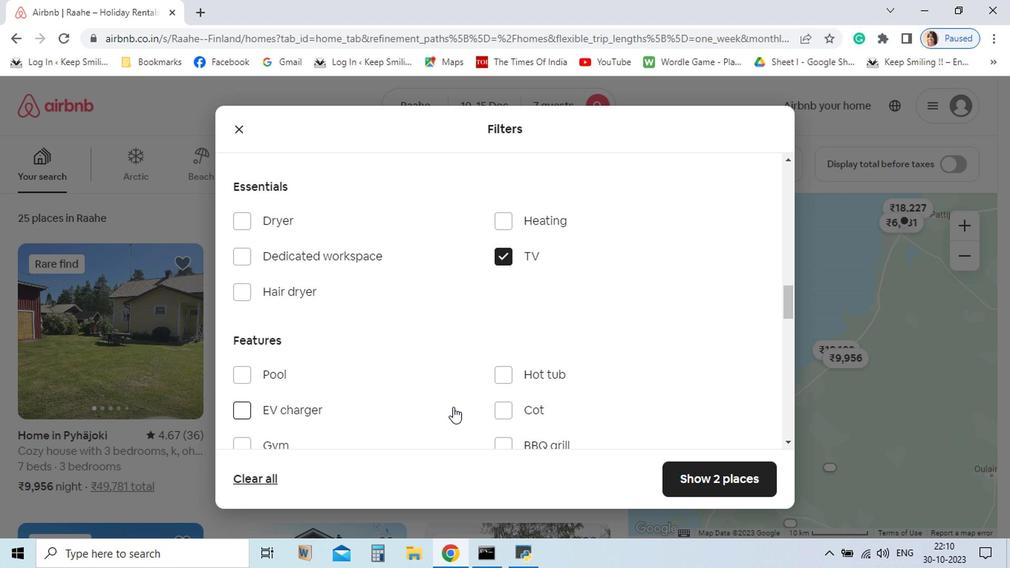 
Action: Mouse scrolled (496, 425) with delta (0, 0)
Screenshot: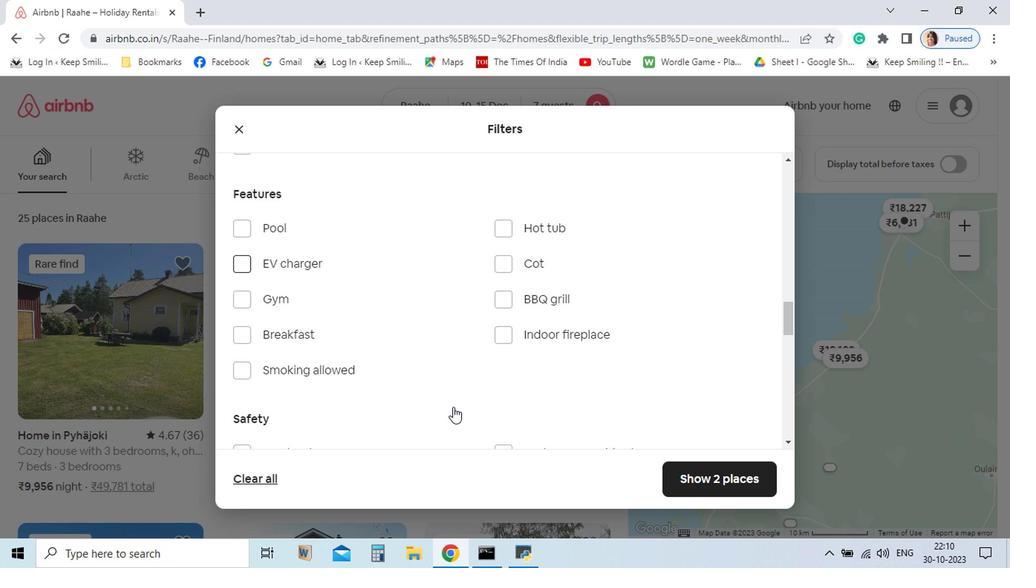 
Action: Mouse scrolled (496, 425) with delta (0, 0)
Screenshot: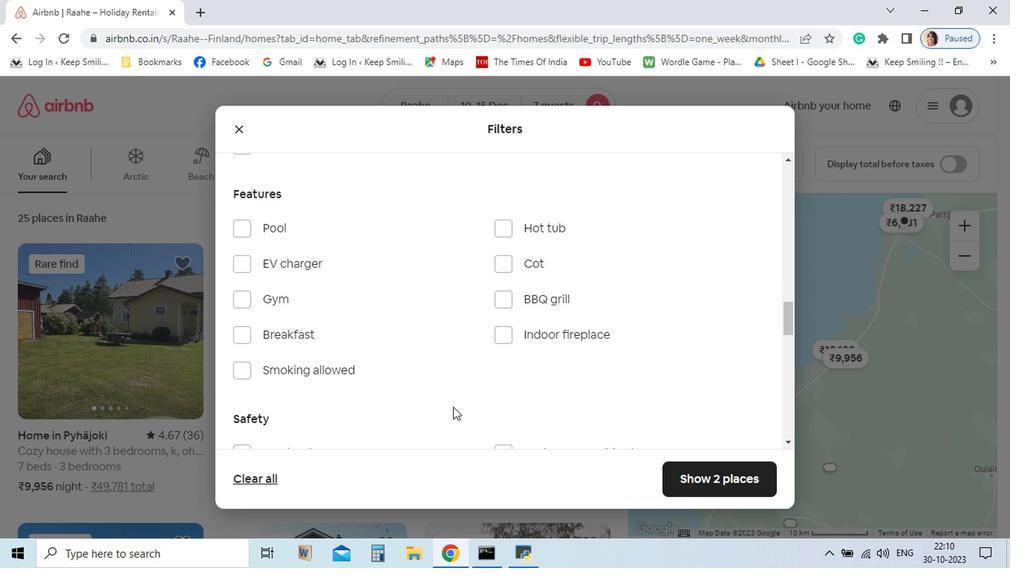 
Action: Mouse moved to (313, 357)
Screenshot: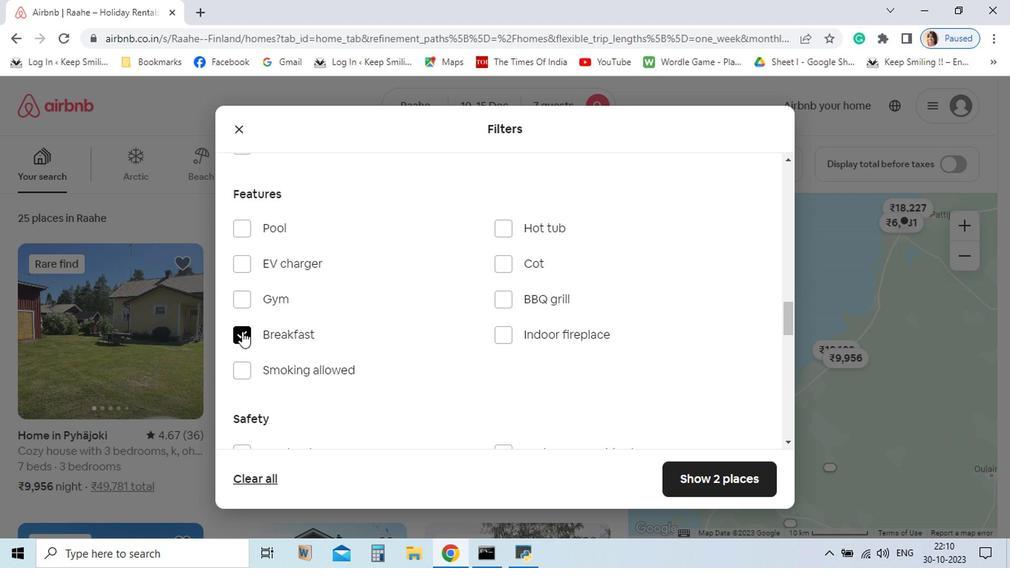 
Action: Mouse pressed left at (313, 357)
Screenshot: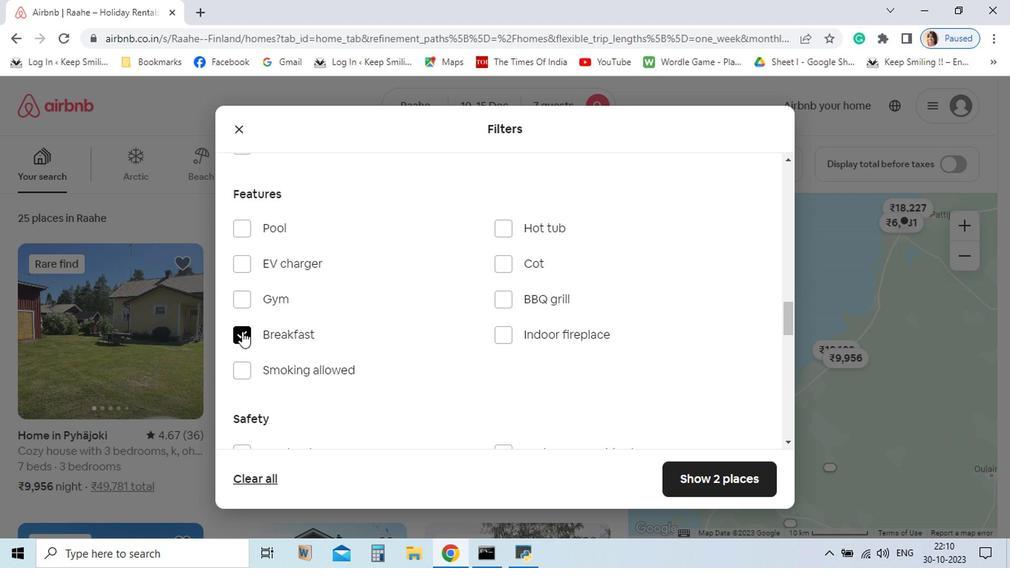 
Action: Mouse moved to (313, 324)
Screenshot: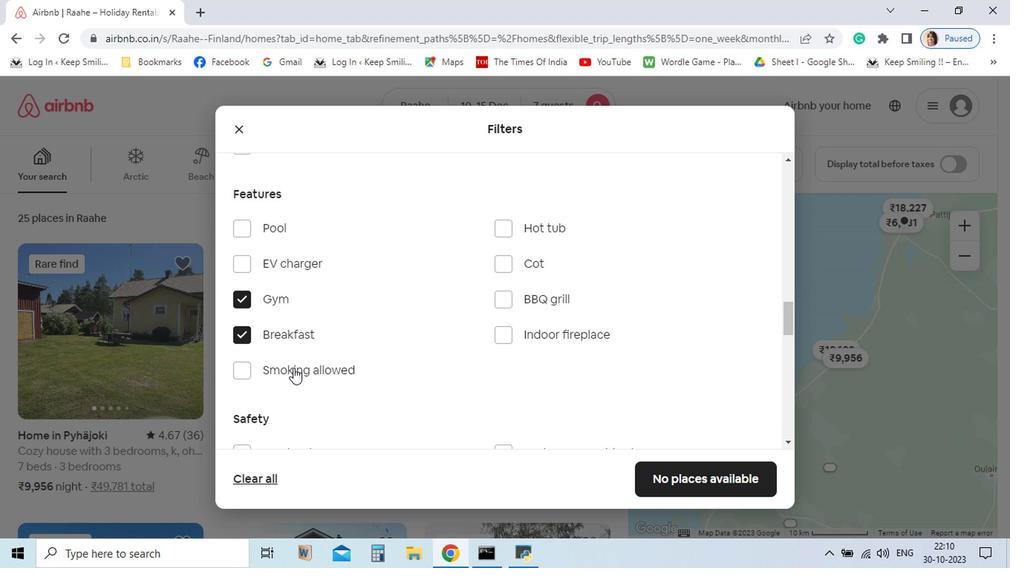 
Action: Mouse pressed left at (313, 324)
Screenshot: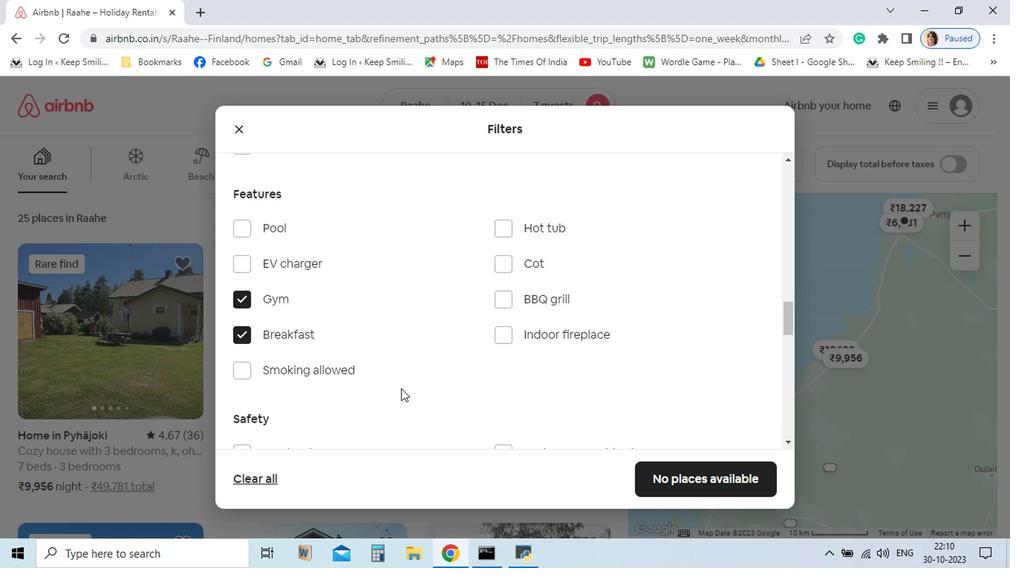 
Action: Mouse moved to (498, 408)
Screenshot: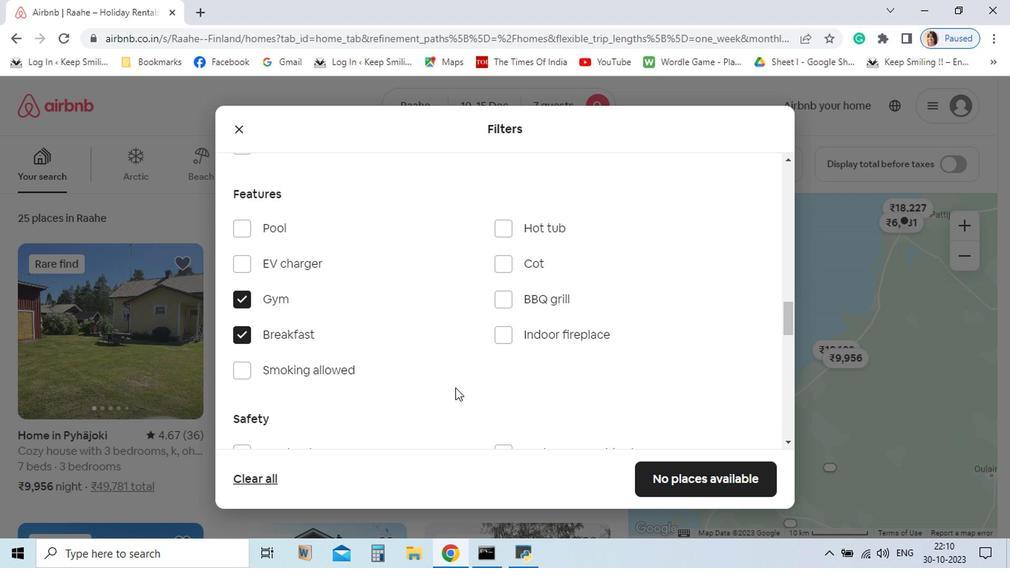 
Action: Mouse scrolled (498, 409) with delta (0, 0)
Screenshot: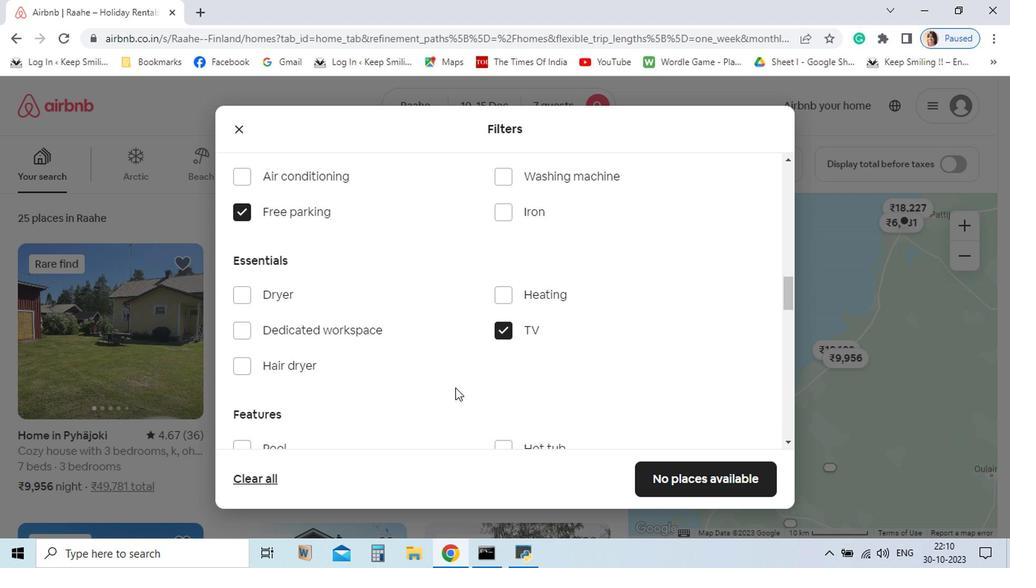 
Action: Mouse scrolled (498, 409) with delta (0, 0)
Screenshot: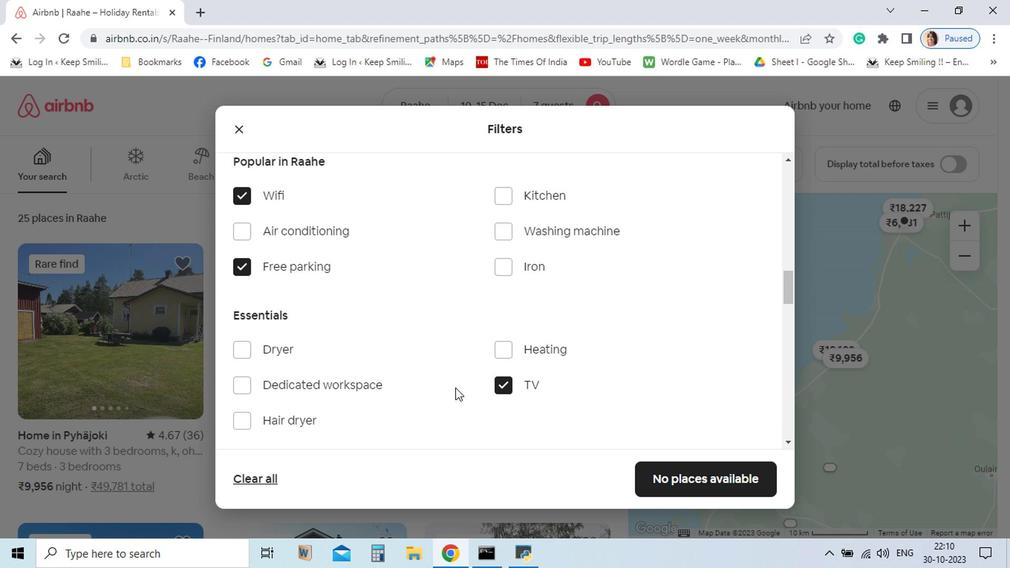 
Action: Mouse scrolled (498, 409) with delta (0, 0)
Screenshot: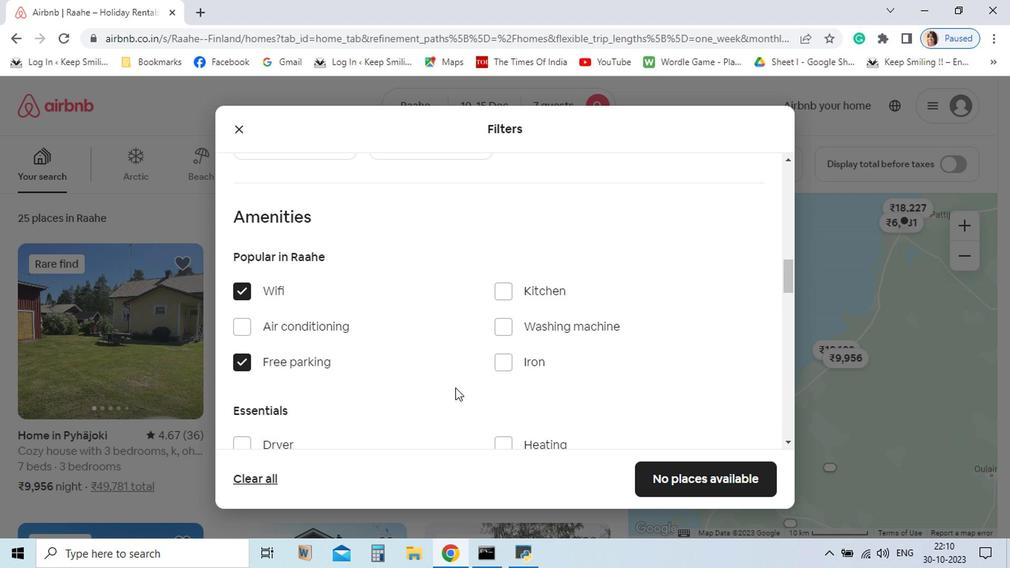 
Action: Mouse scrolled (498, 409) with delta (0, 0)
Screenshot: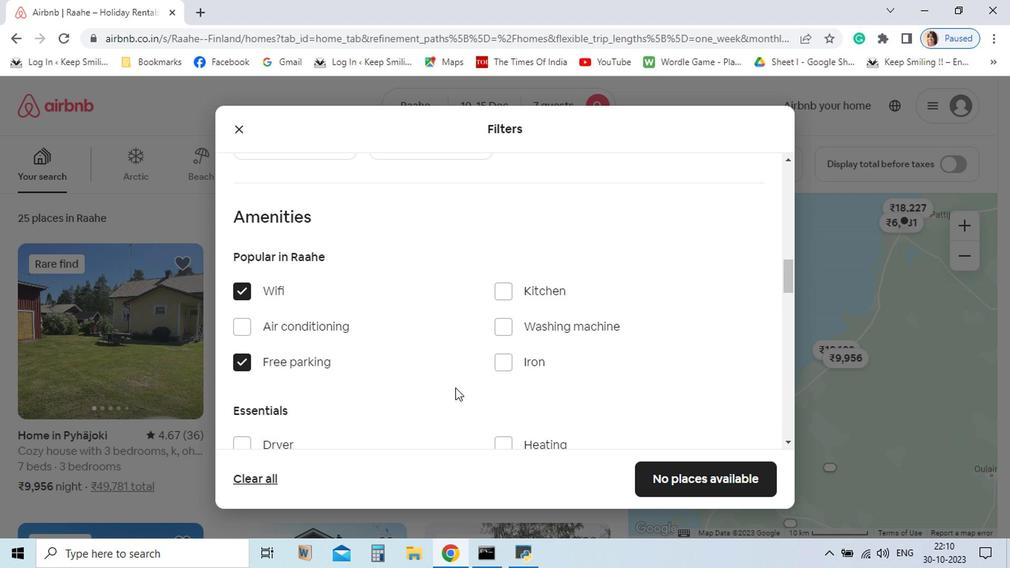 
Action: Mouse scrolled (498, 409) with delta (0, 0)
Screenshot: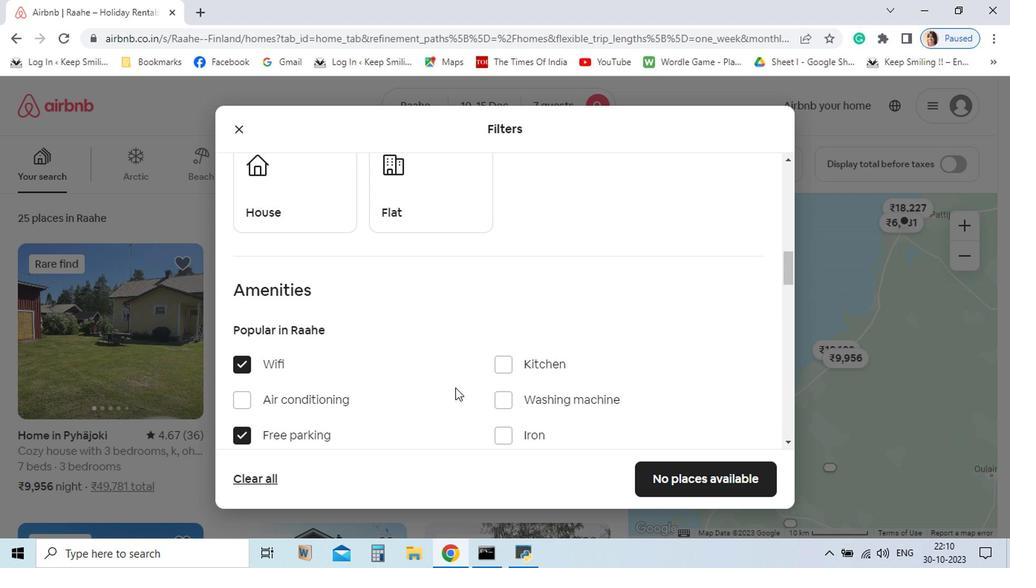 
Action: Mouse scrolled (498, 409) with delta (0, 0)
Screenshot: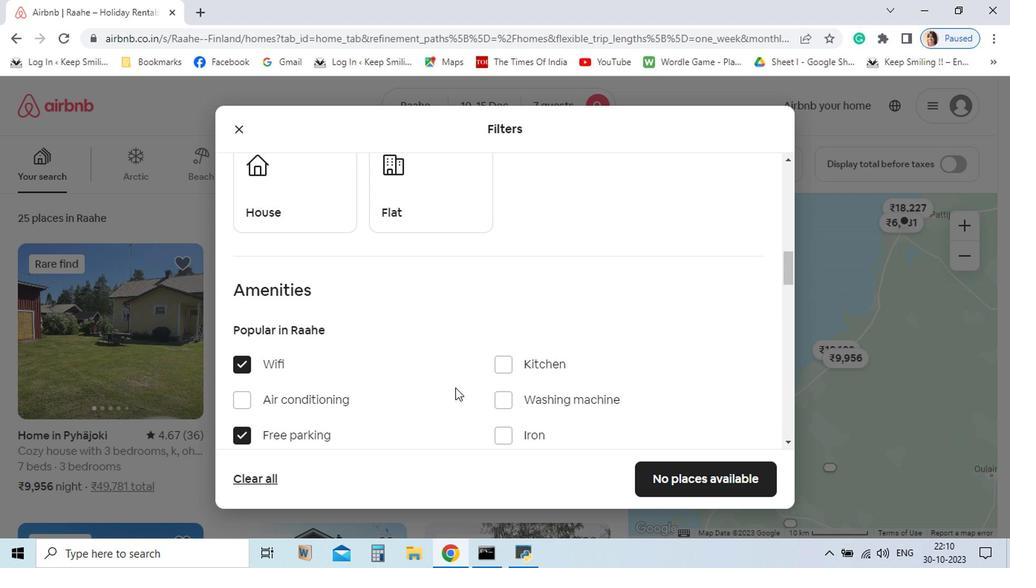 
Action: Mouse scrolled (498, 409) with delta (0, 0)
Screenshot: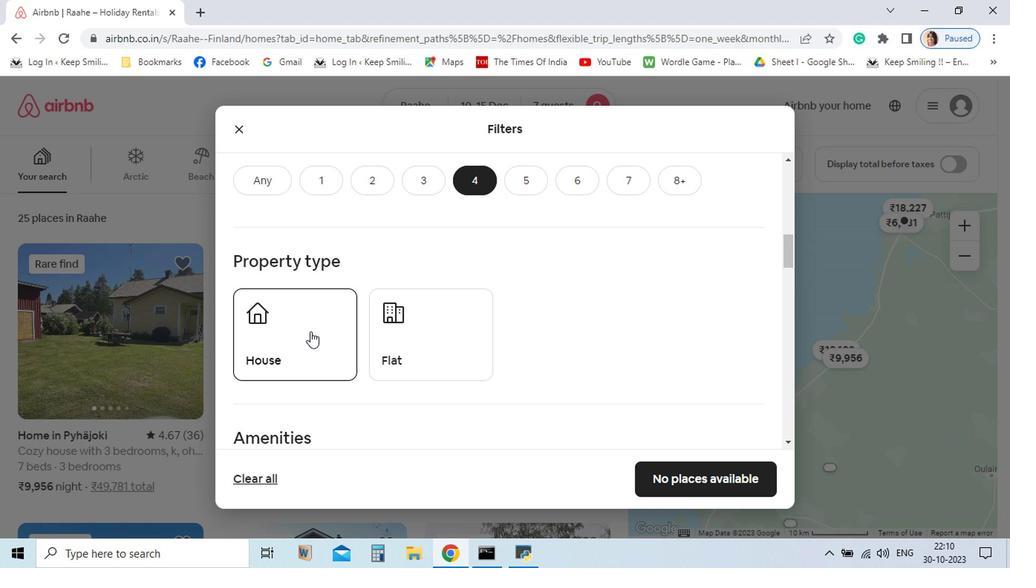 
Action: Mouse scrolled (498, 409) with delta (0, 0)
Screenshot: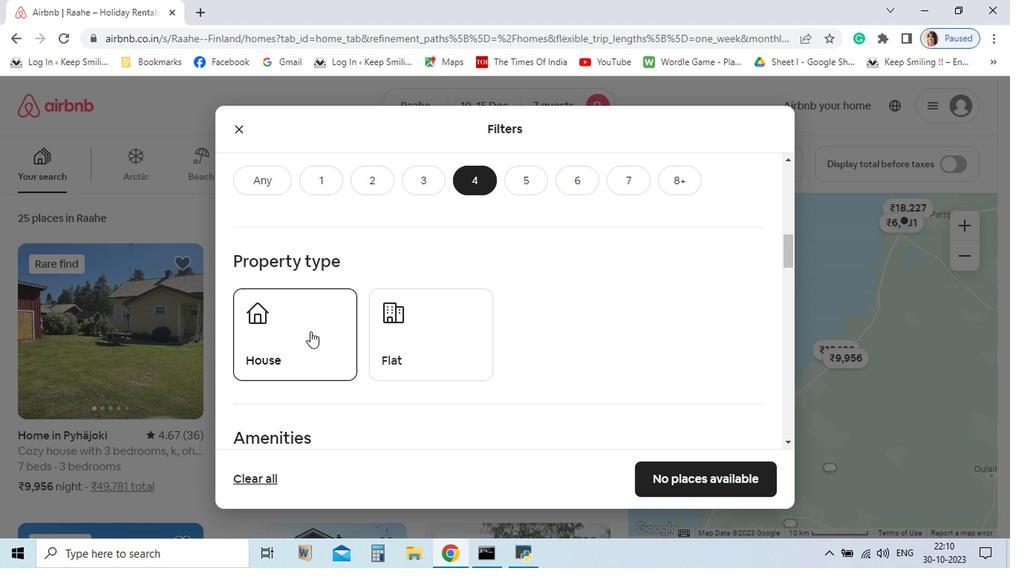 
Action: Mouse moved to (372, 357)
Screenshot: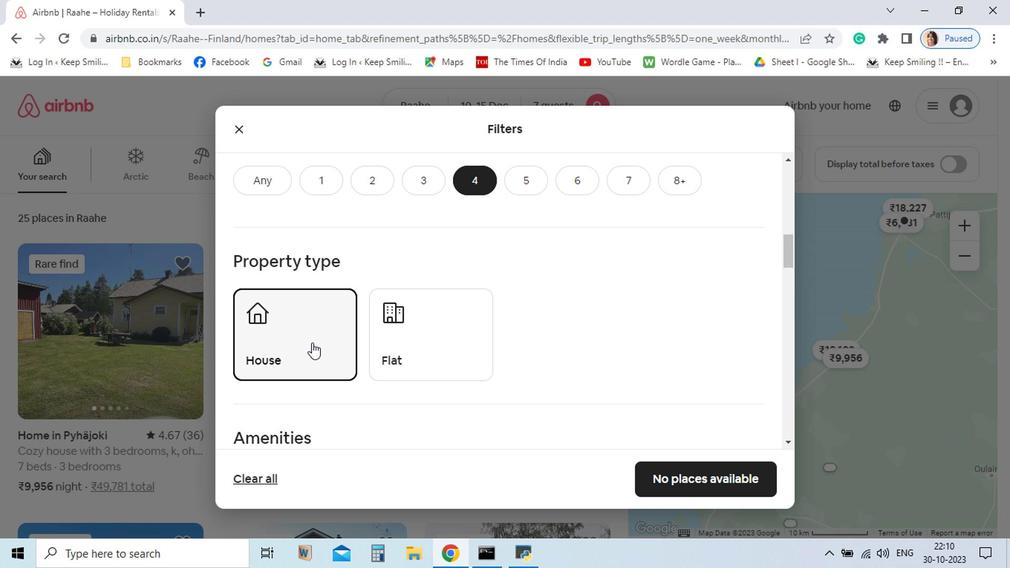 
Action: Mouse pressed left at (372, 357)
Screenshot: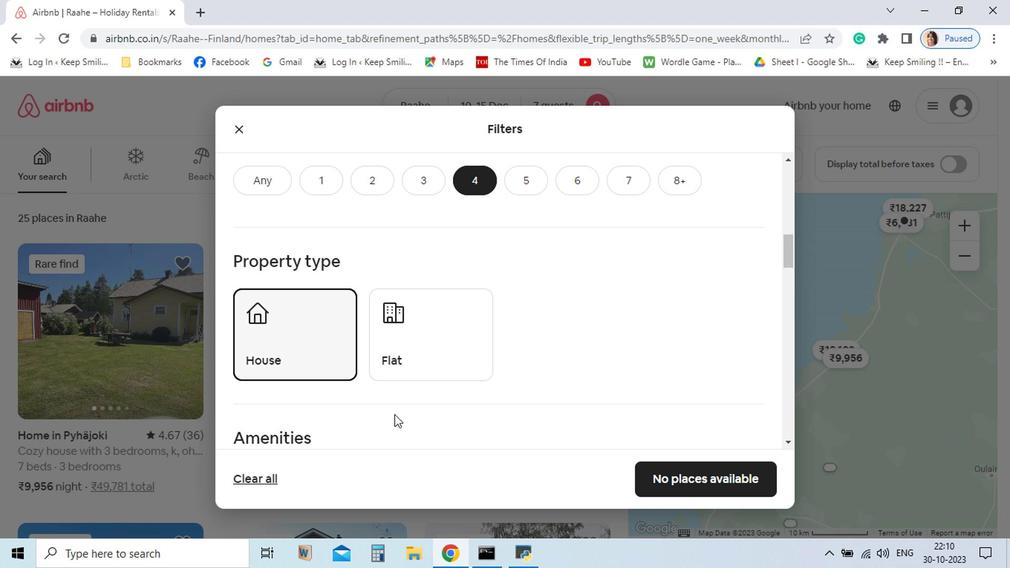
Action: Mouse moved to (519, 442)
Screenshot: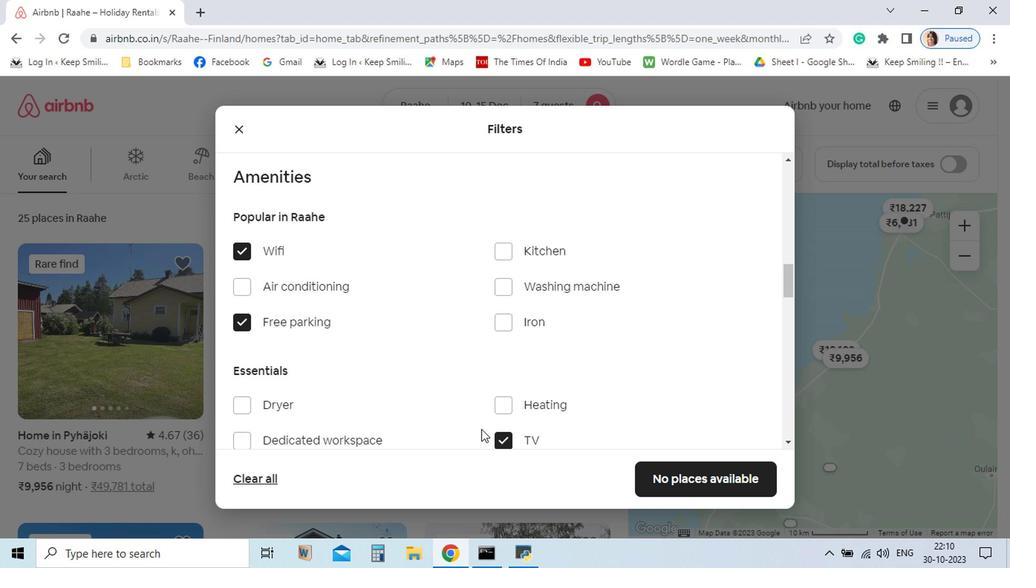
Action: Mouse scrolled (519, 441) with delta (0, 0)
Screenshot: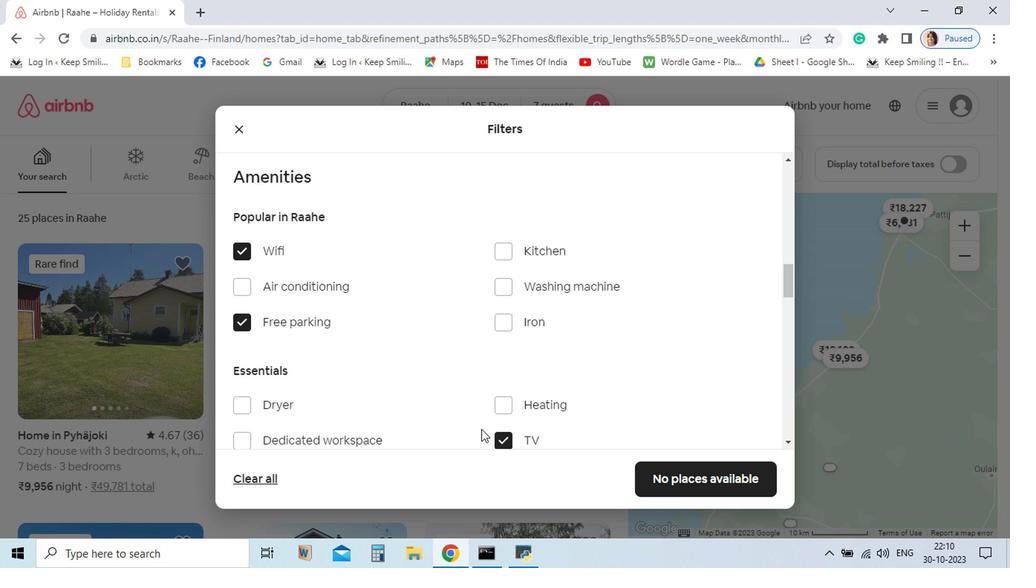 
Action: Mouse moved to (520, 445)
Screenshot: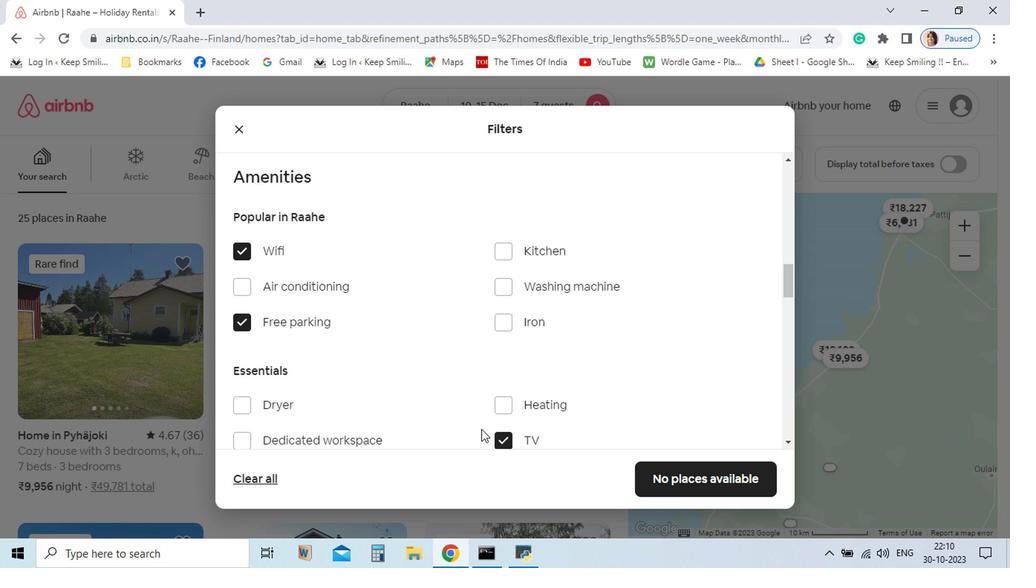 
Action: Mouse scrolled (520, 444) with delta (0, 0)
Screenshot: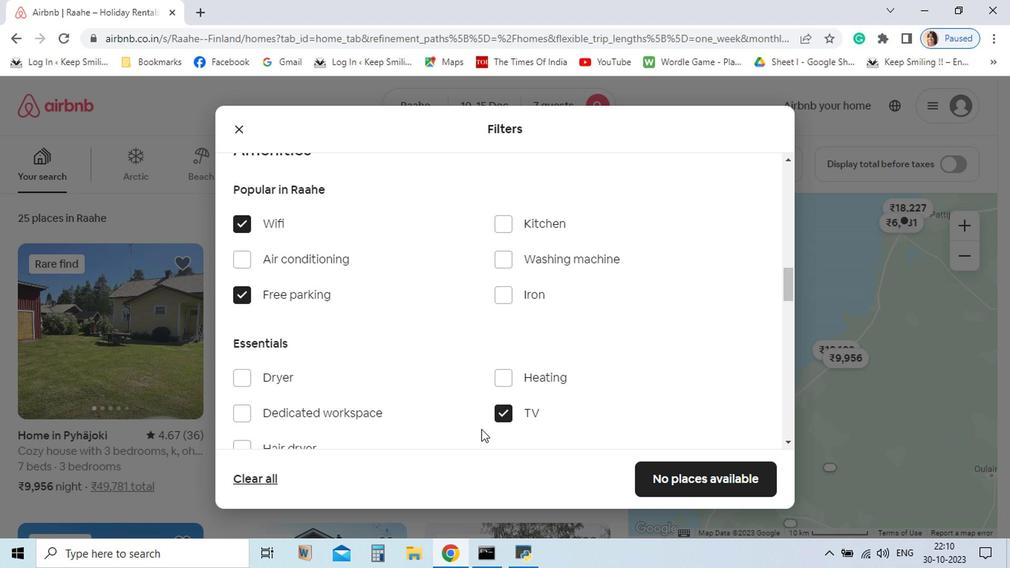 
Action: Mouse moved to (520, 446)
Screenshot: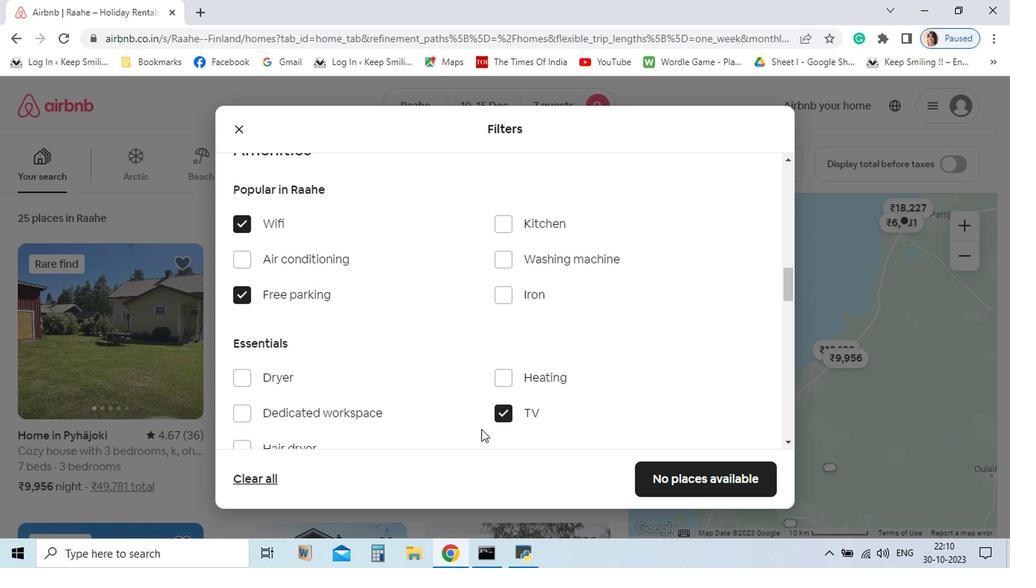 
Action: Mouse scrolled (520, 446) with delta (0, 0)
Screenshot: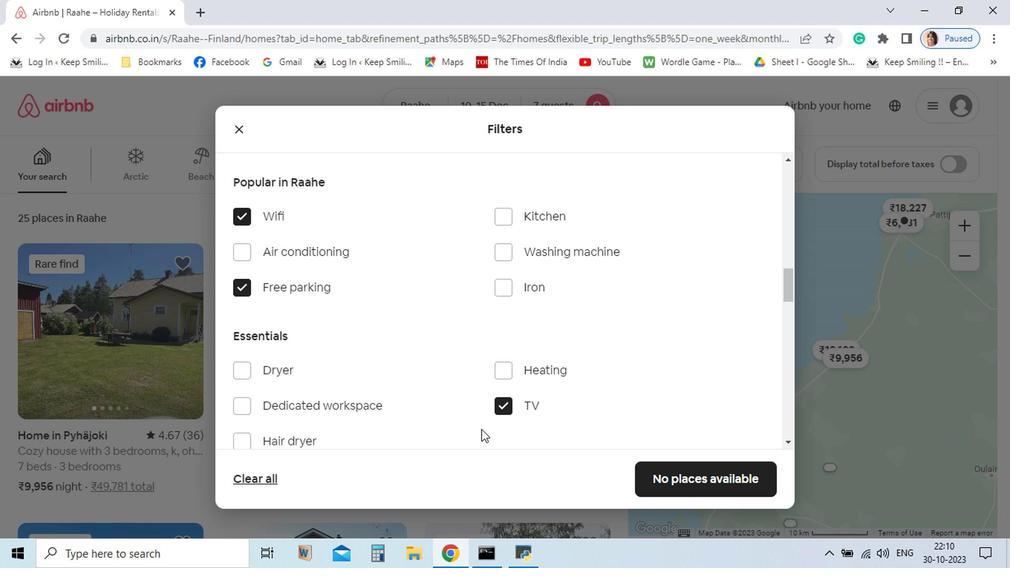 
Action: Mouse scrolled (520, 446) with delta (0, 0)
Screenshot: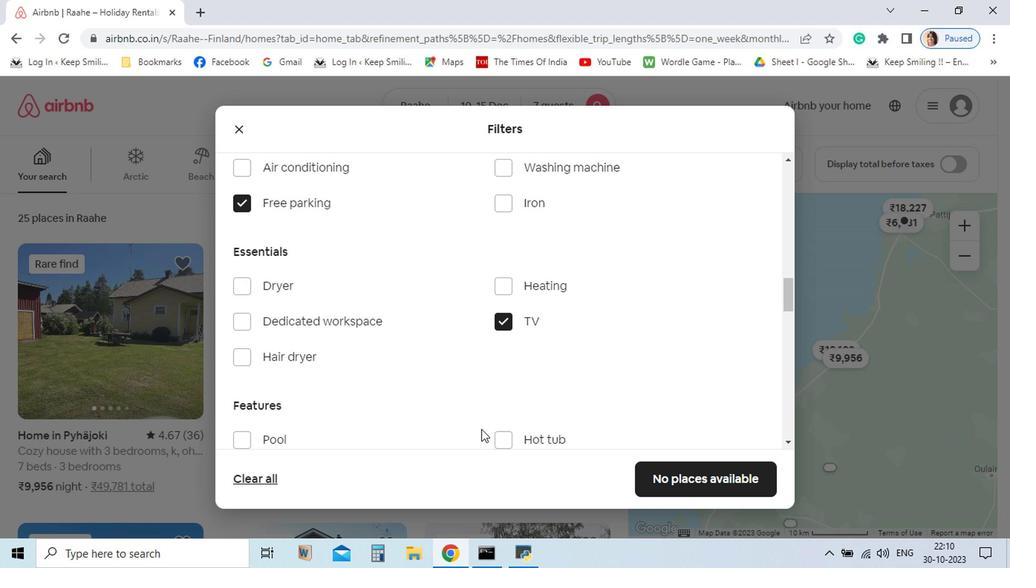 
Action: Mouse scrolled (520, 446) with delta (0, 0)
Screenshot: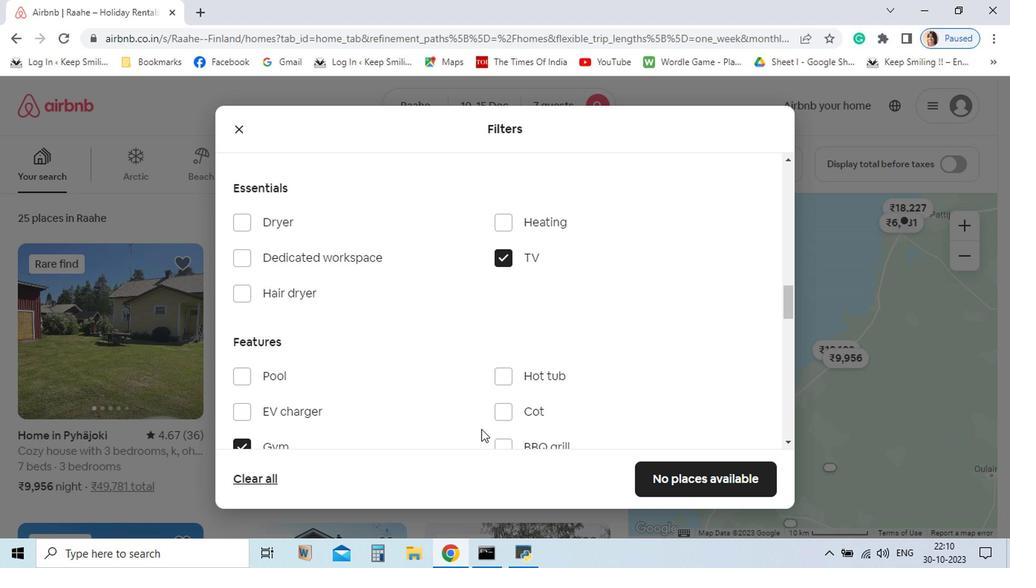
Action: Mouse scrolled (520, 446) with delta (0, 0)
Screenshot: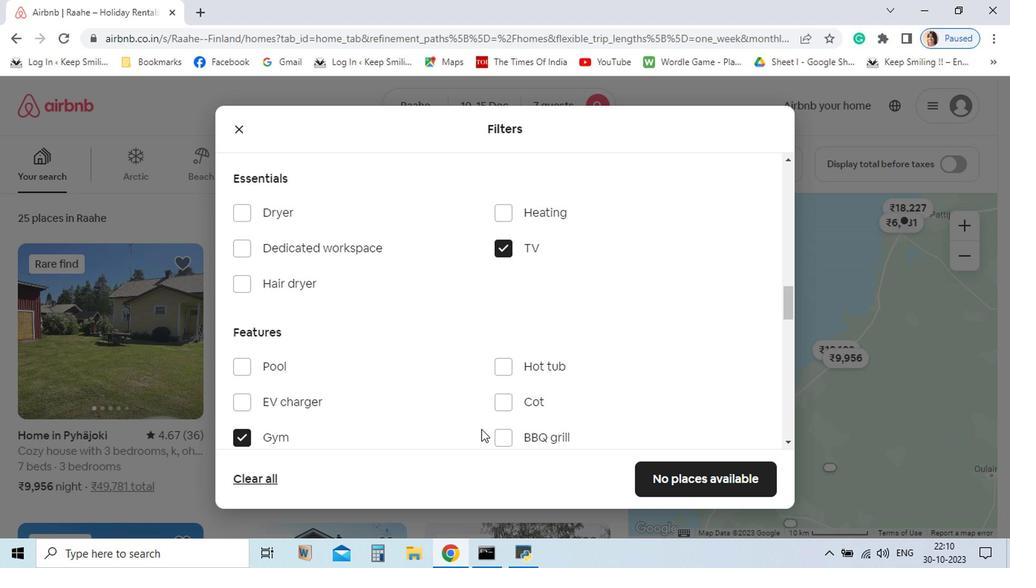 
Action: Mouse scrolled (520, 446) with delta (0, 0)
Screenshot: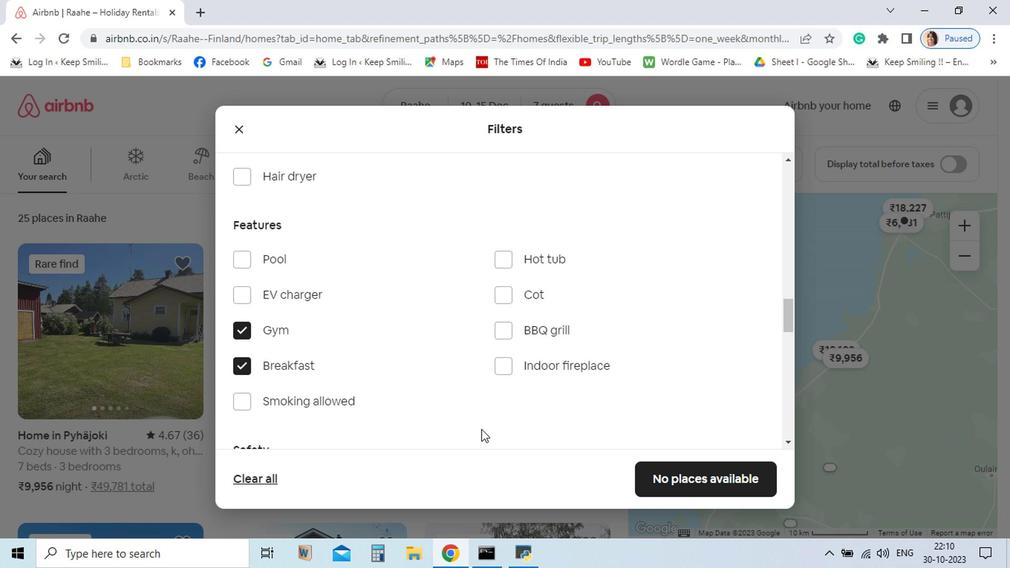 
Action: Mouse scrolled (520, 446) with delta (0, 0)
Screenshot: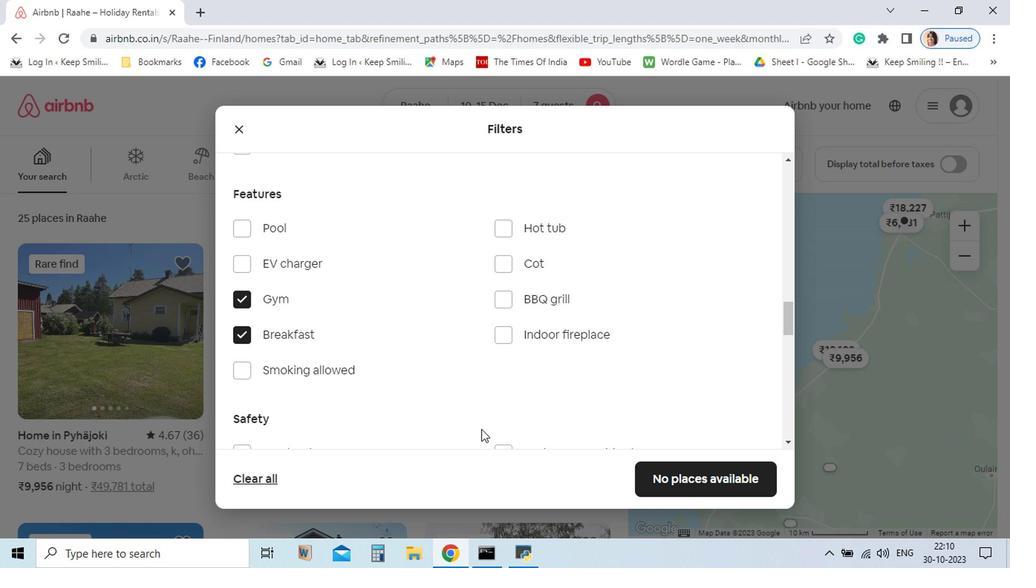 
Action: Mouse scrolled (520, 446) with delta (0, 0)
Screenshot: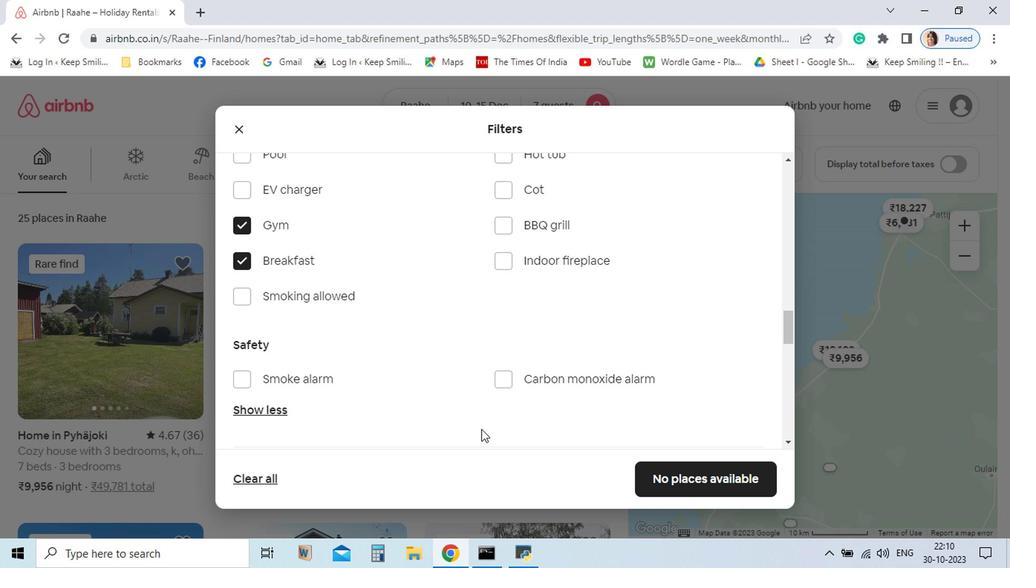 
